 Task: Search one way flight ticket for 4 adults, 1 infant in seat and 1 infant on lap in premium economy from Monterey: Monterey Regional Airport (was Monterey Peninsula Airport) to Sheridan: Sheridan County Airport on 8-6-2023. Number of bags: 1 checked bag. Price is upto 73000. Outbound departure time preference is 18:30.
Action: Mouse moved to (330, 162)
Screenshot: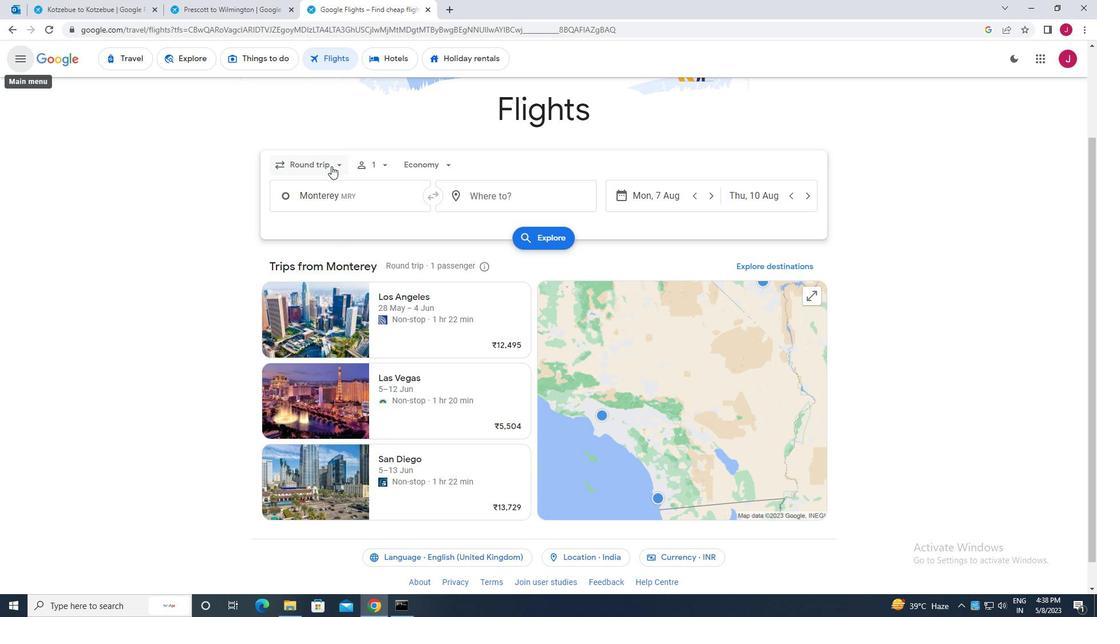 
Action: Mouse pressed left at (330, 162)
Screenshot: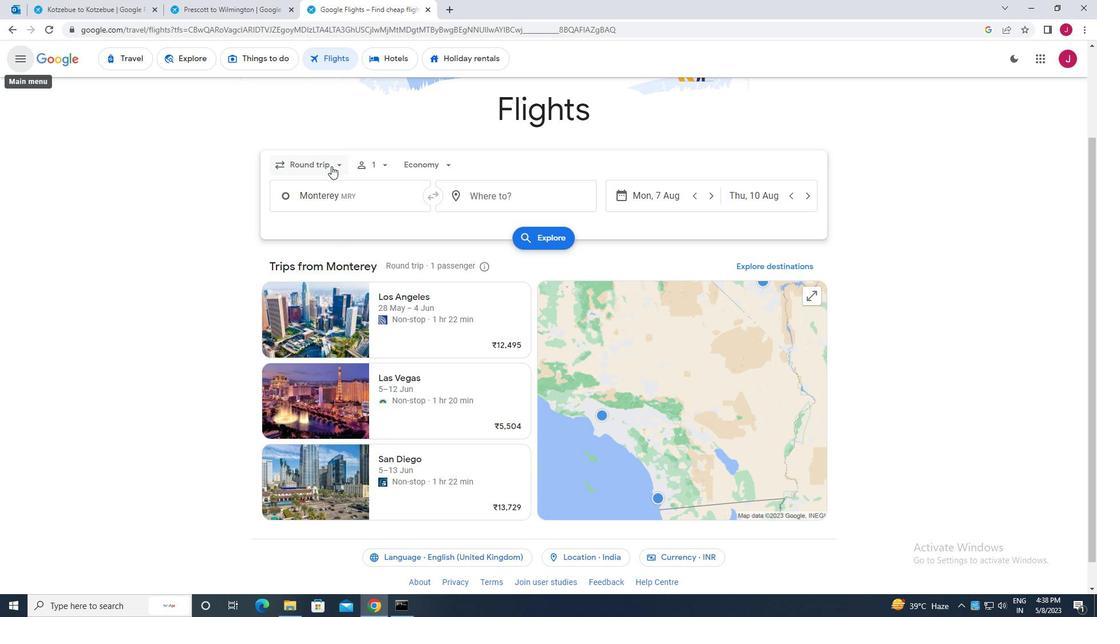 
Action: Mouse moved to (338, 217)
Screenshot: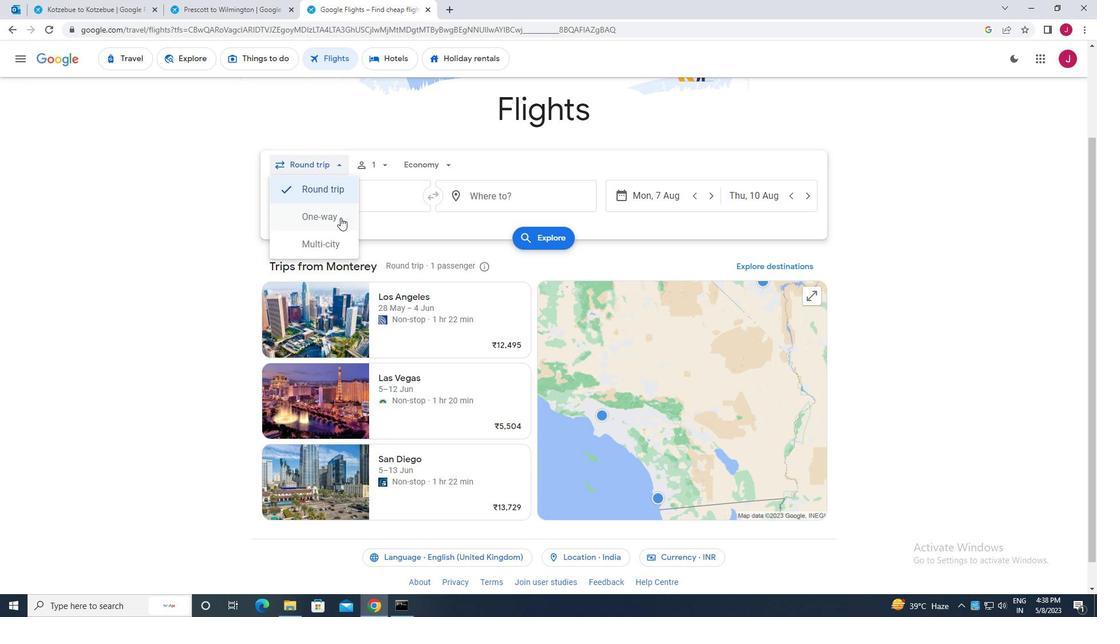 
Action: Mouse pressed left at (338, 217)
Screenshot: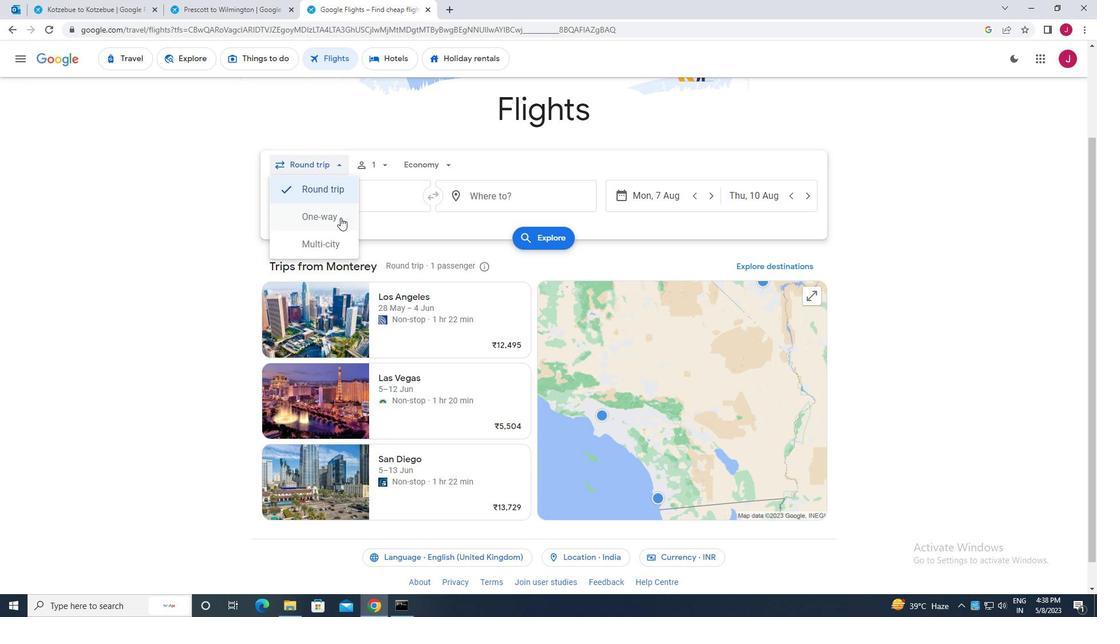 
Action: Mouse moved to (384, 166)
Screenshot: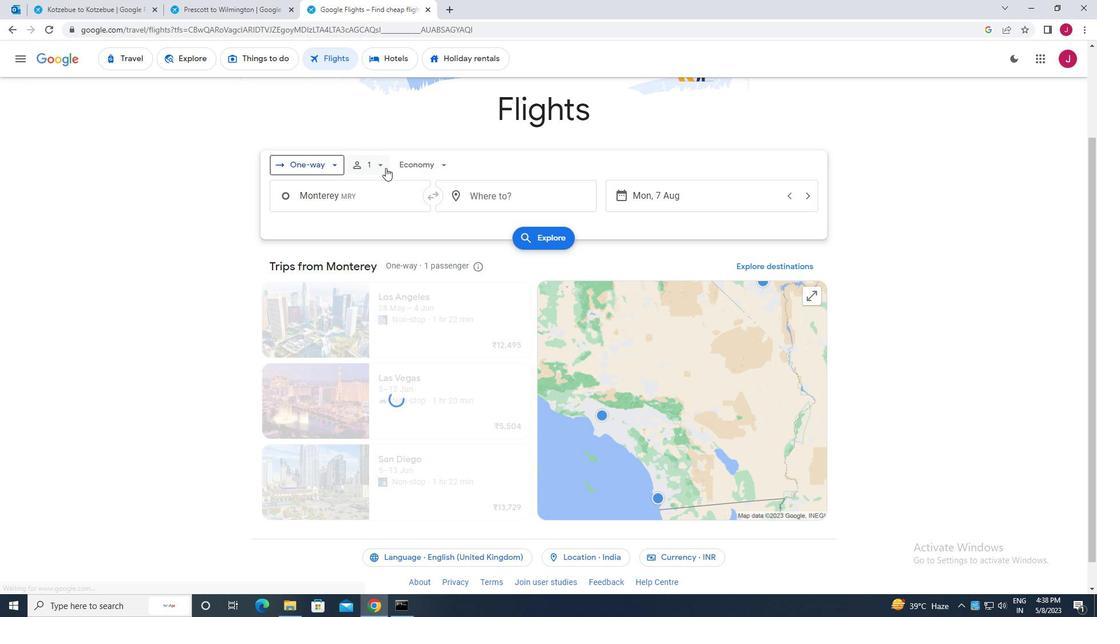 
Action: Mouse pressed left at (384, 166)
Screenshot: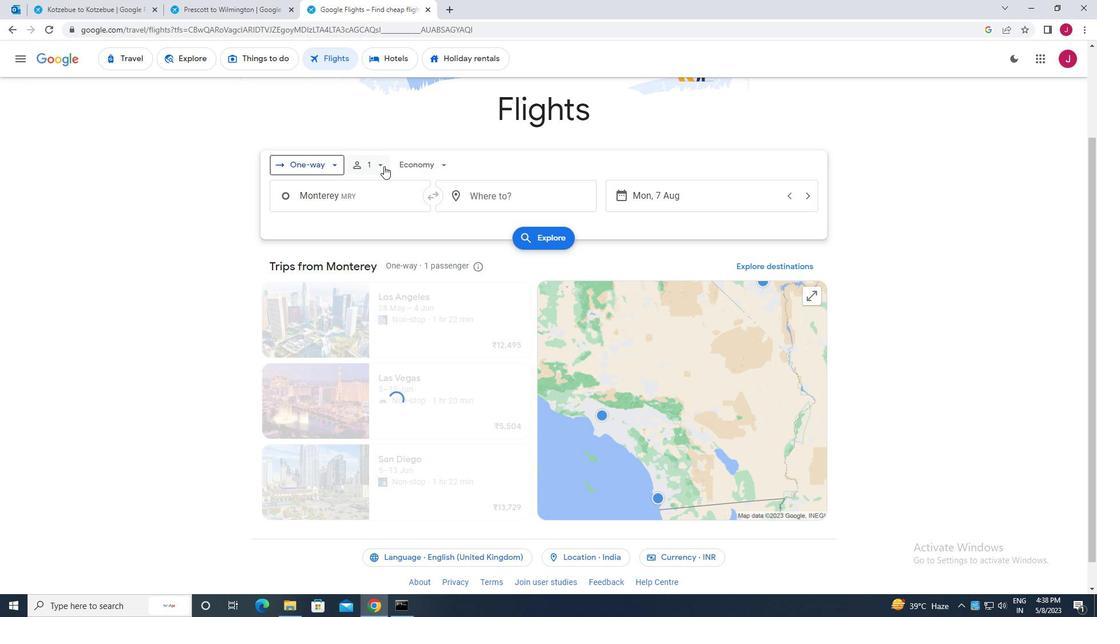 
Action: Mouse moved to (474, 194)
Screenshot: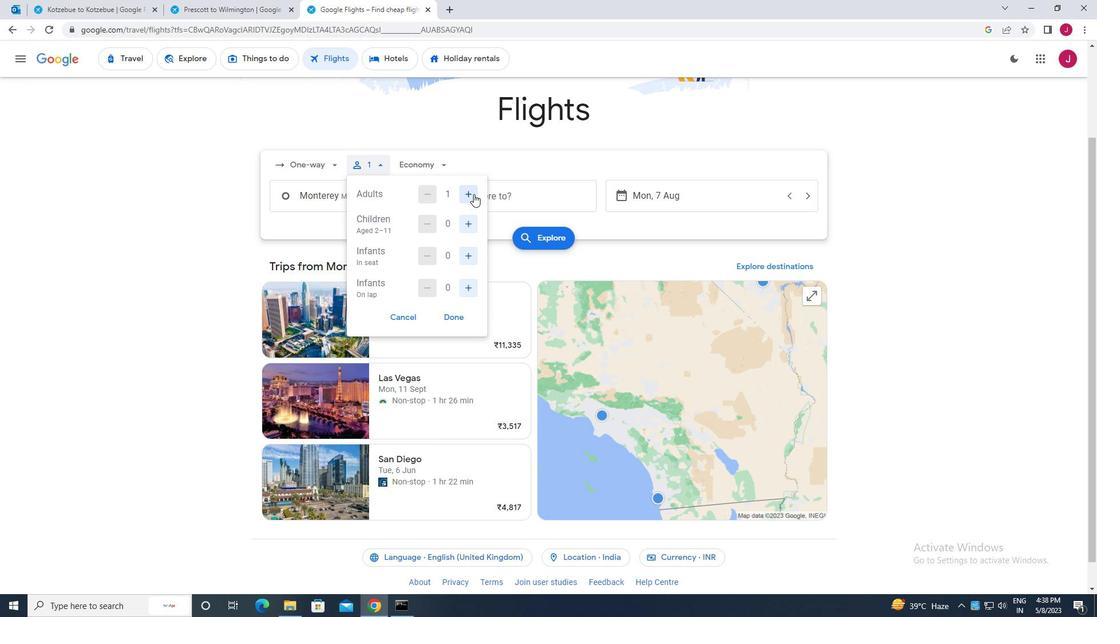 
Action: Mouse pressed left at (474, 194)
Screenshot: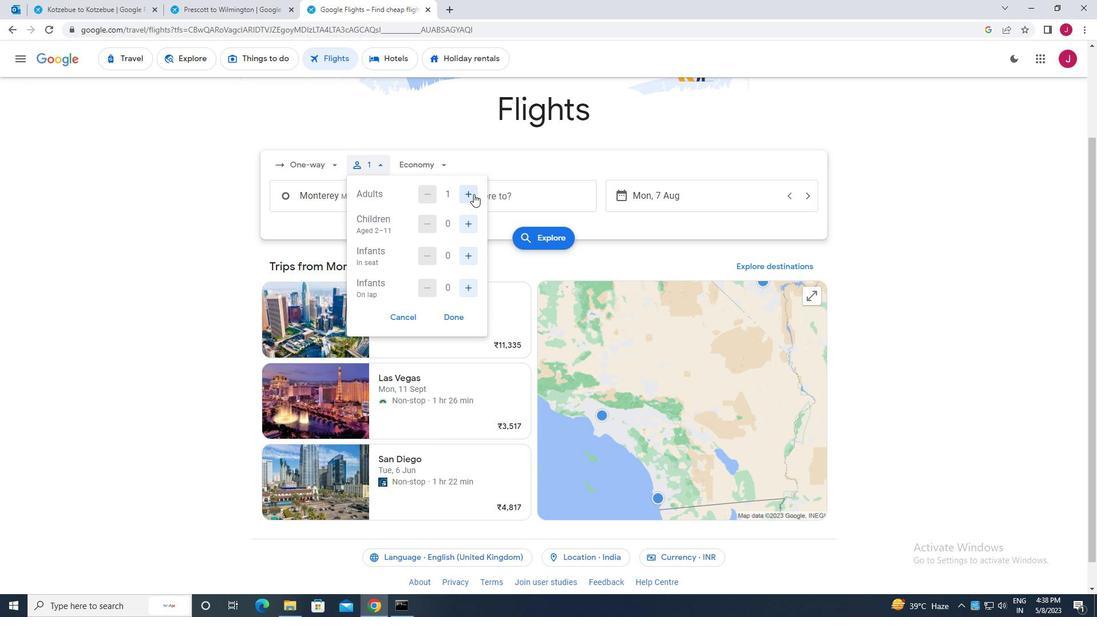 
Action: Mouse pressed left at (474, 194)
Screenshot: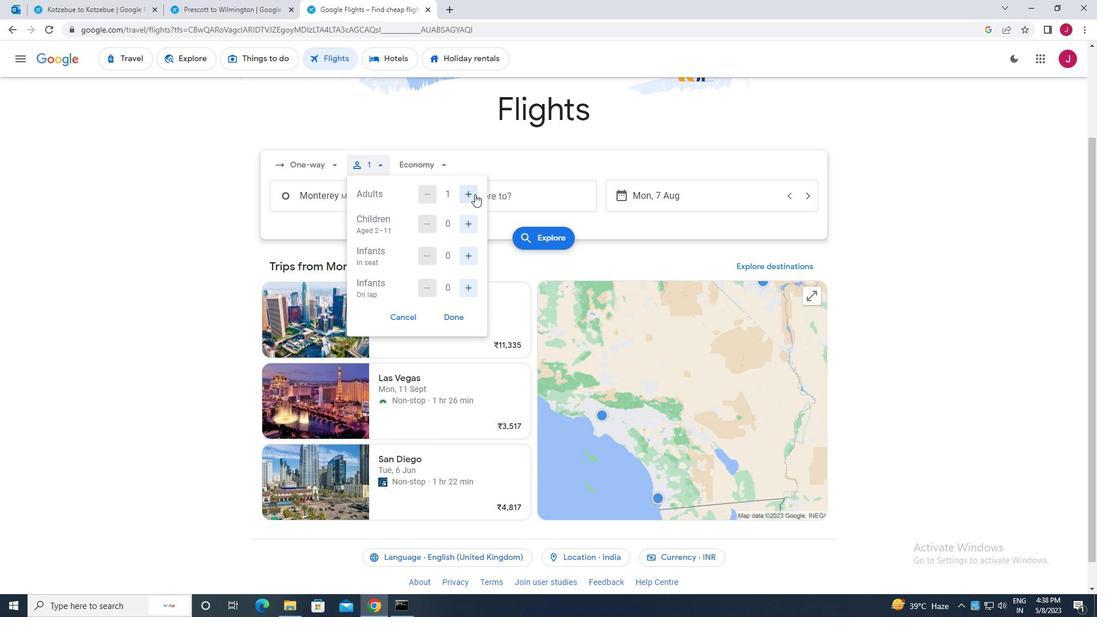 
Action: Mouse pressed left at (474, 194)
Screenshot: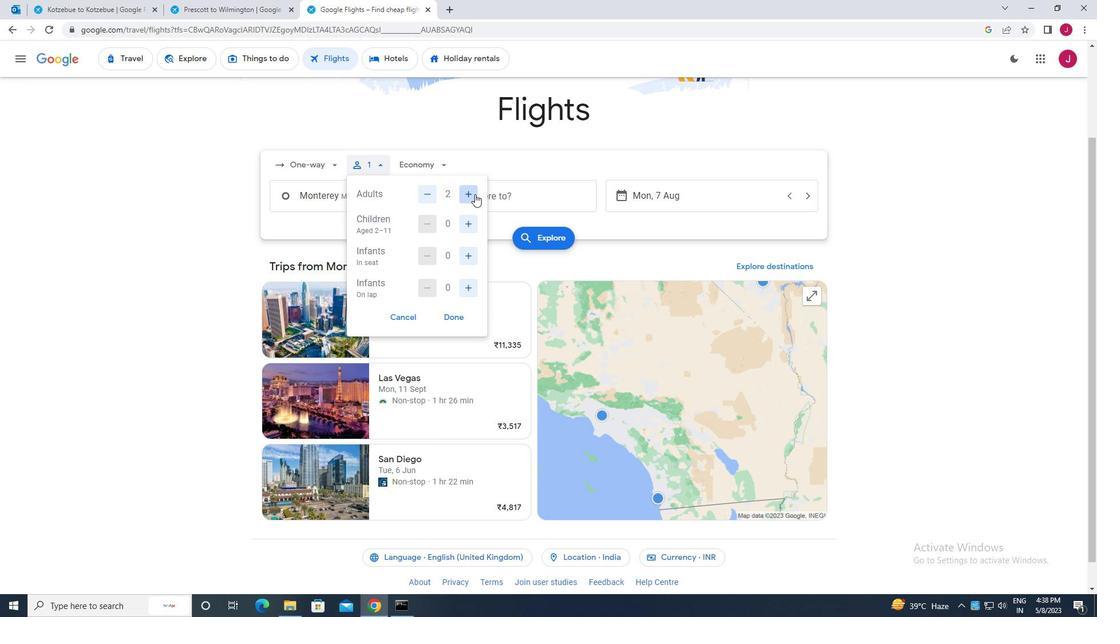 
Action: Mouse moved to (470, 225)
Screenshot: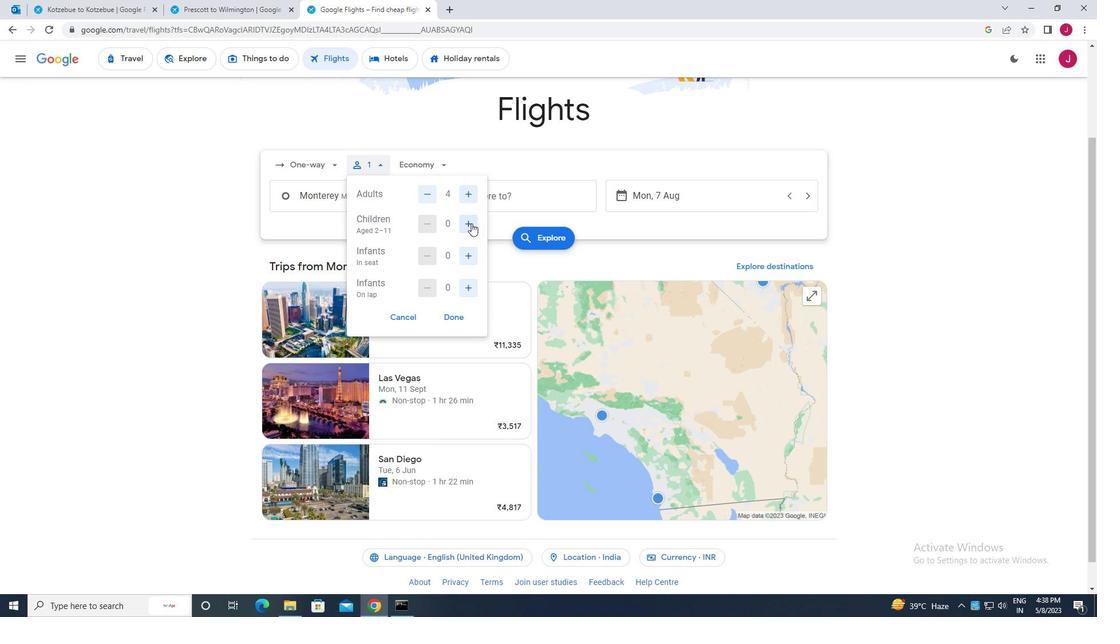 
Action: Mouse pressed left at (470, 225)
Screenshot: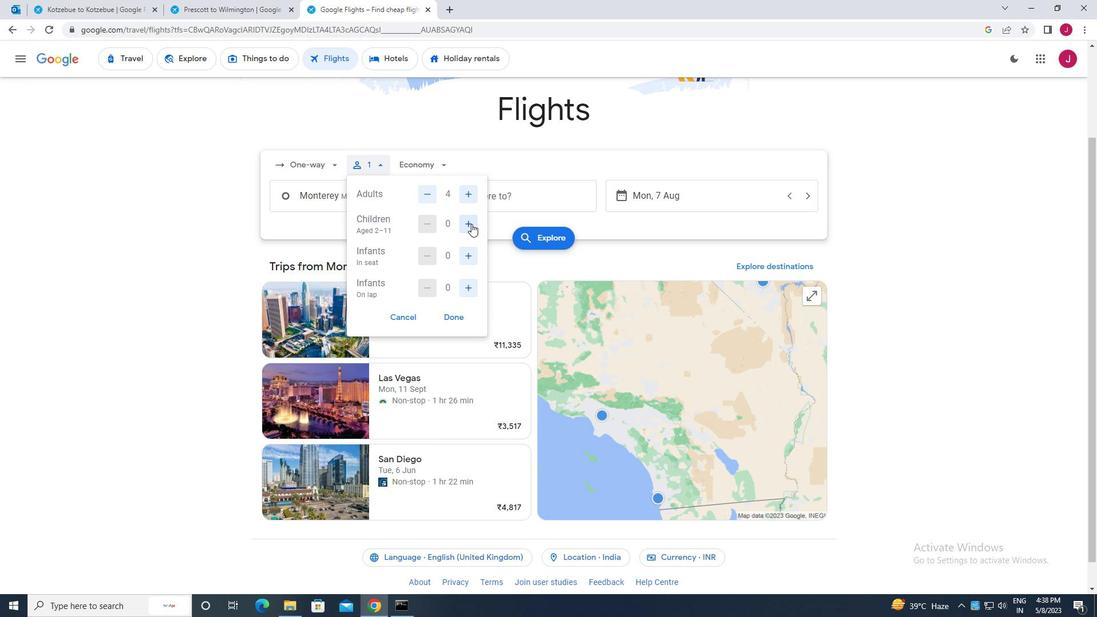 
Action: Mouse moved to (424, 225)
Screenshot: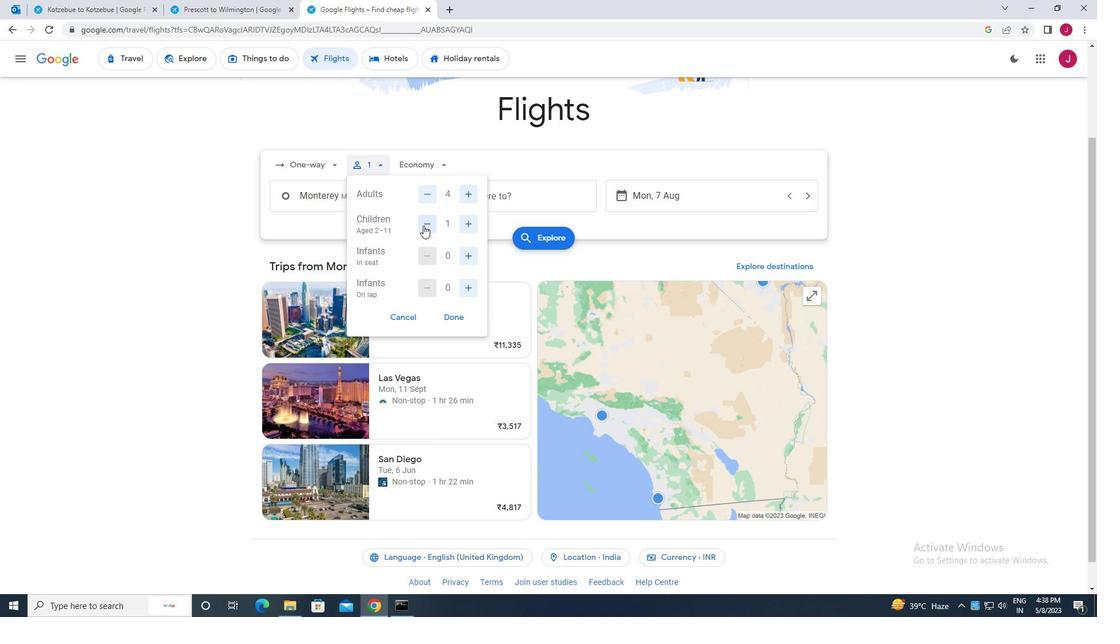 
Action: Mouse pressed left at (424, 225)
Screenshot: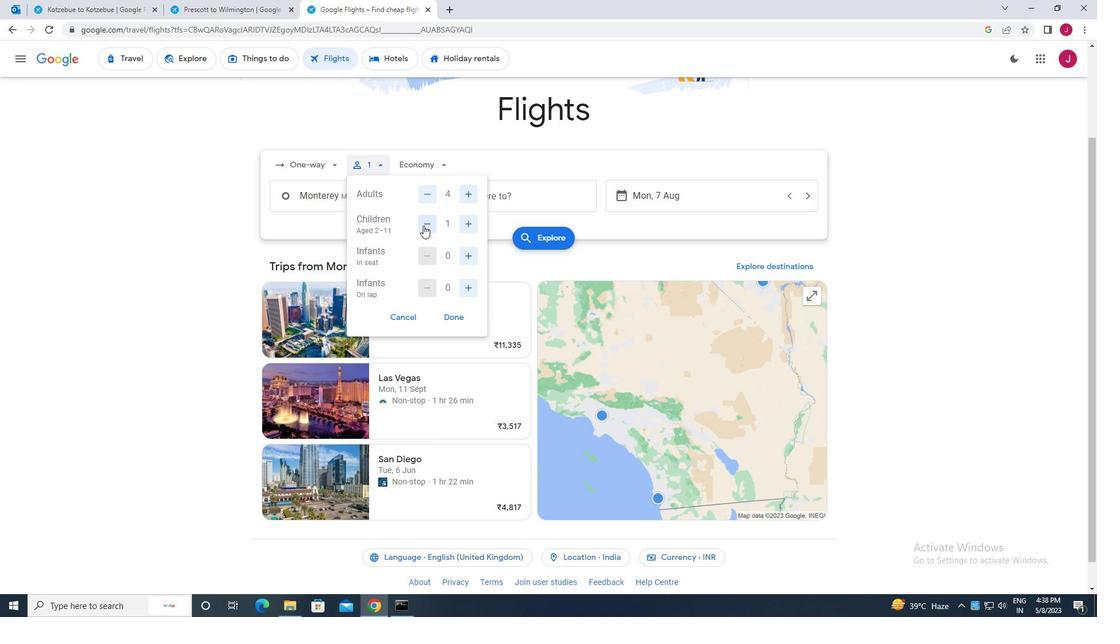 
Action: Mouse moved to (468, 250)
Screenshot: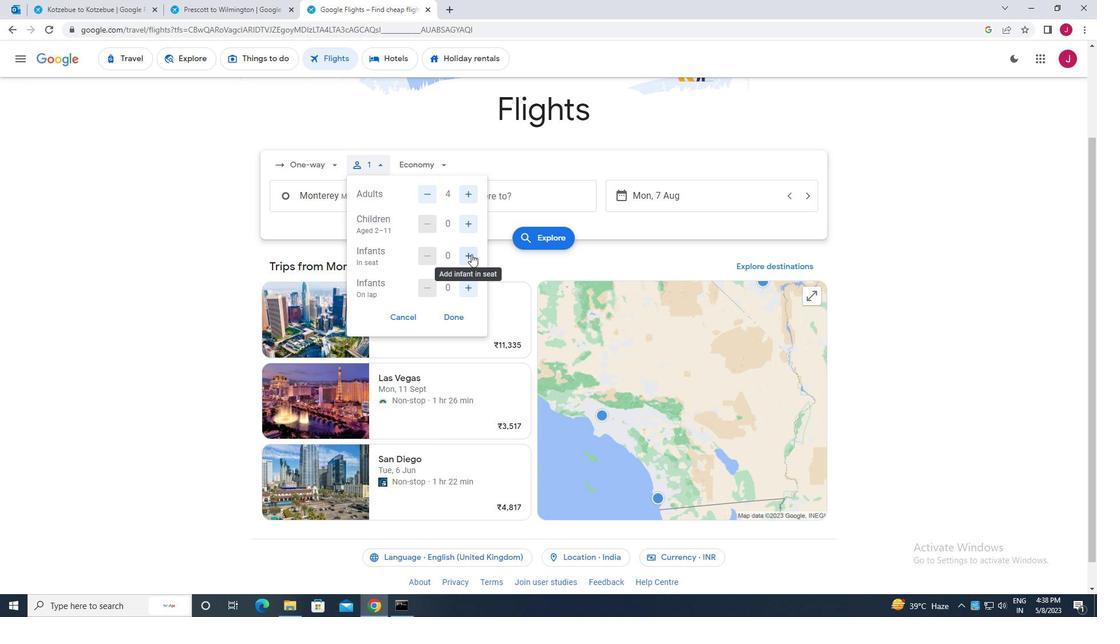 
Action: Mouse pressed left at (468, 250)
Screenshot: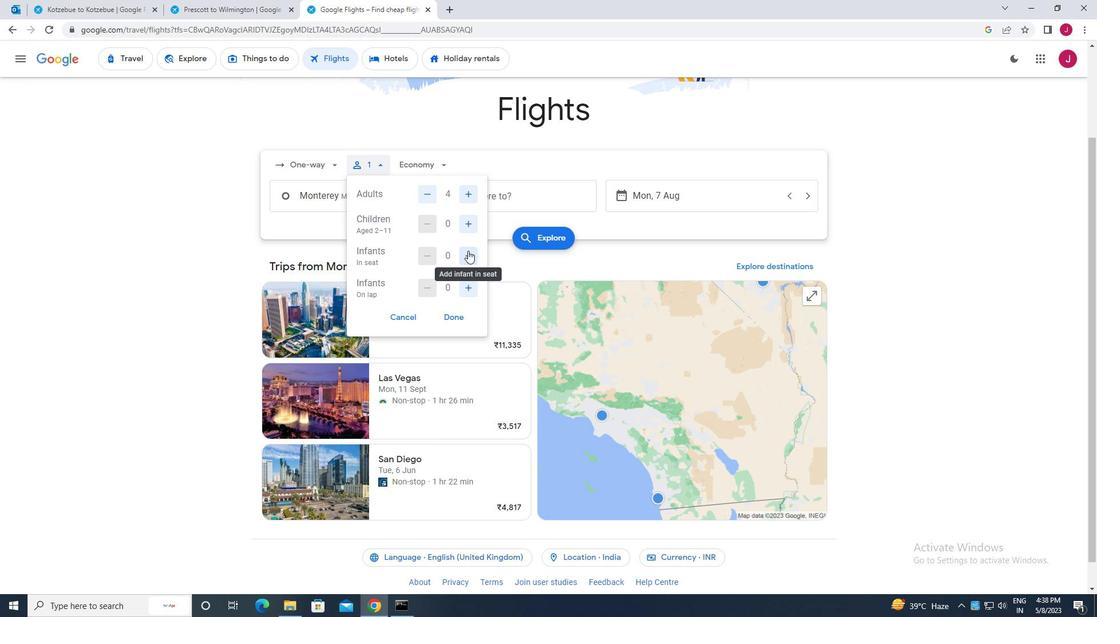 
Action: Mouse moved to (473, 288)
Screenshot: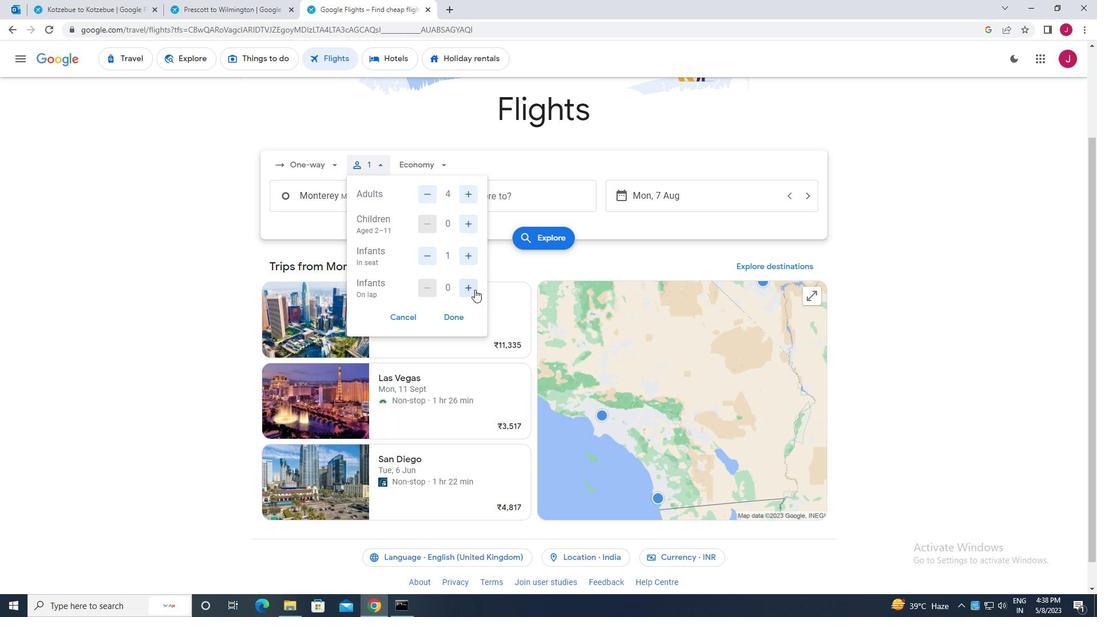 
Action: Mouse pressed left at (473, 288)
Screenshot: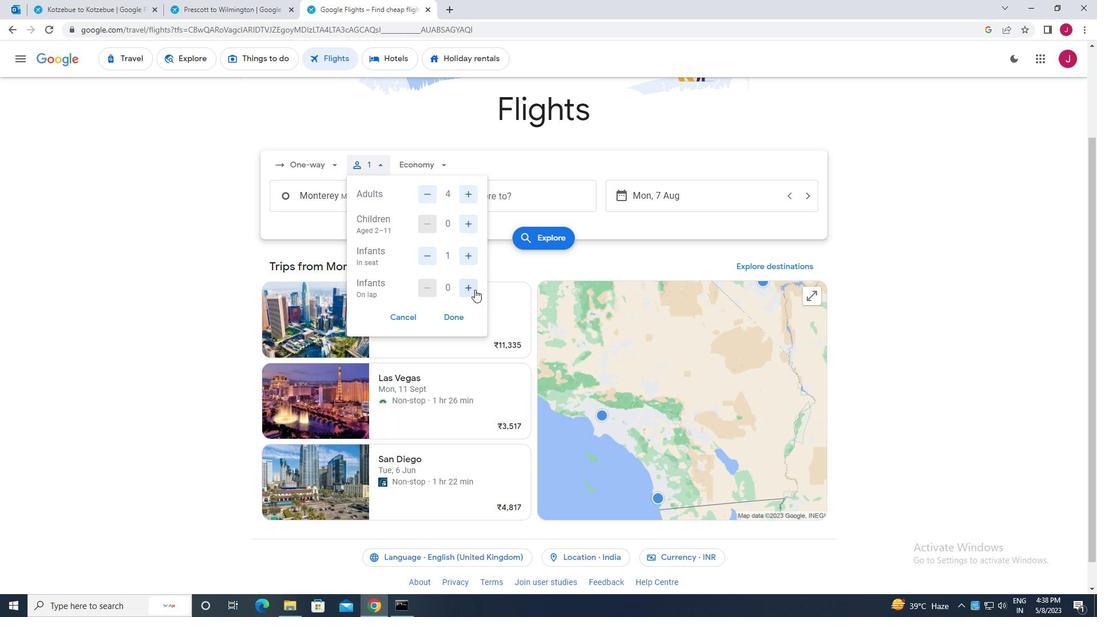 
Action: Mouse moved to (456, 317)
Screenshot: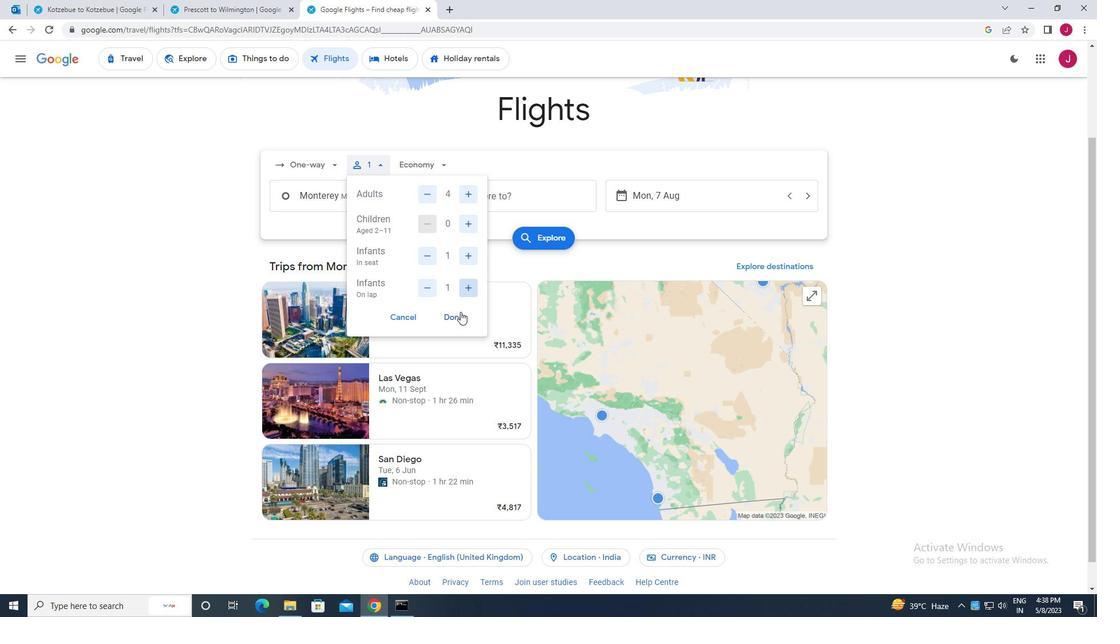 
Action: Mouse pressed left at (456, 317)
Screenshot: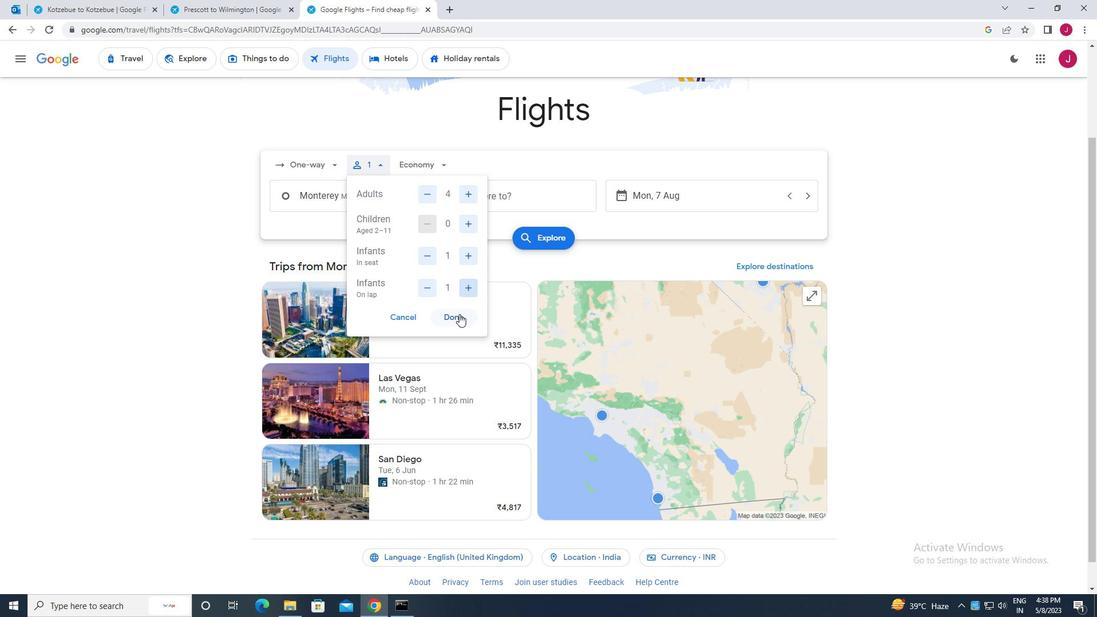 
Action: Mouse moved to (421, 166)
Screenshot: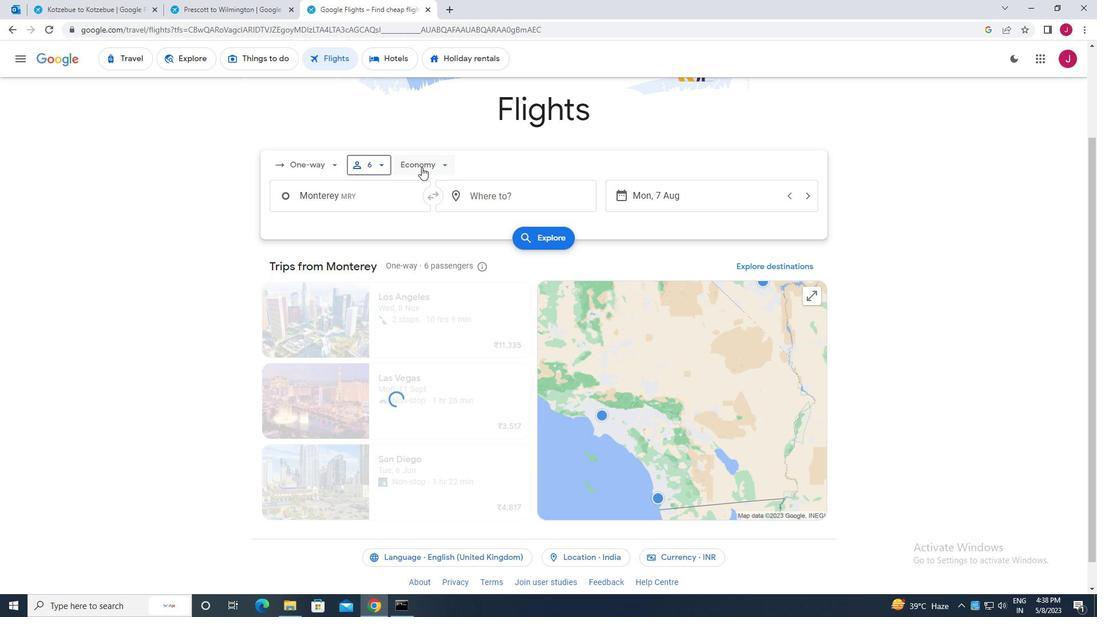 
Action: Mouse pressed left at (421, 166)
Screenshot: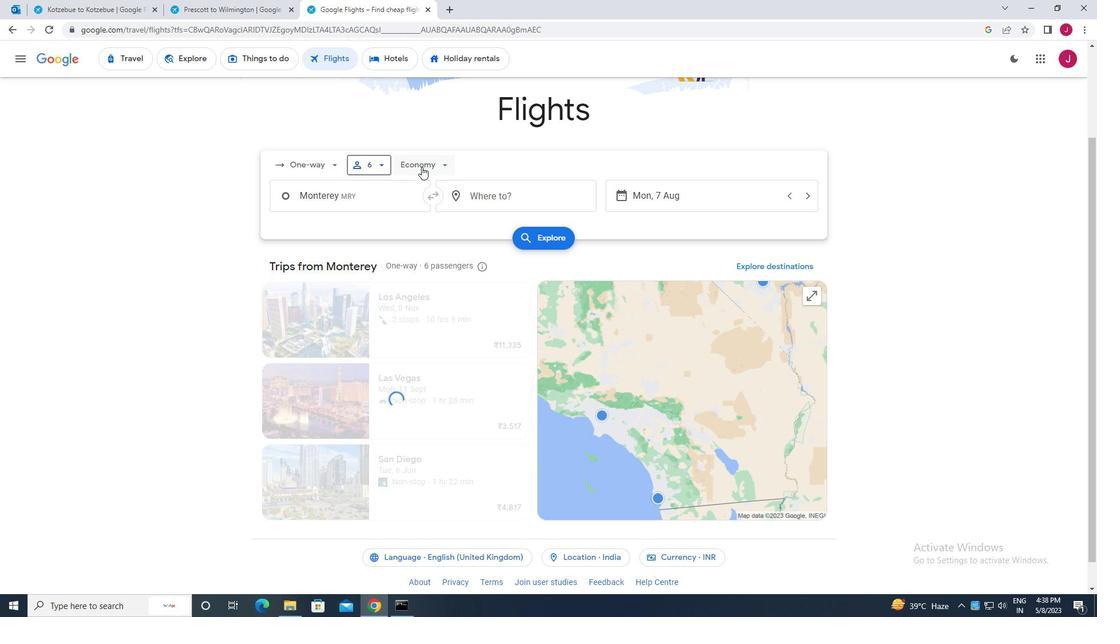 
Action: Mouse moved to (434, 214)
Screenshot: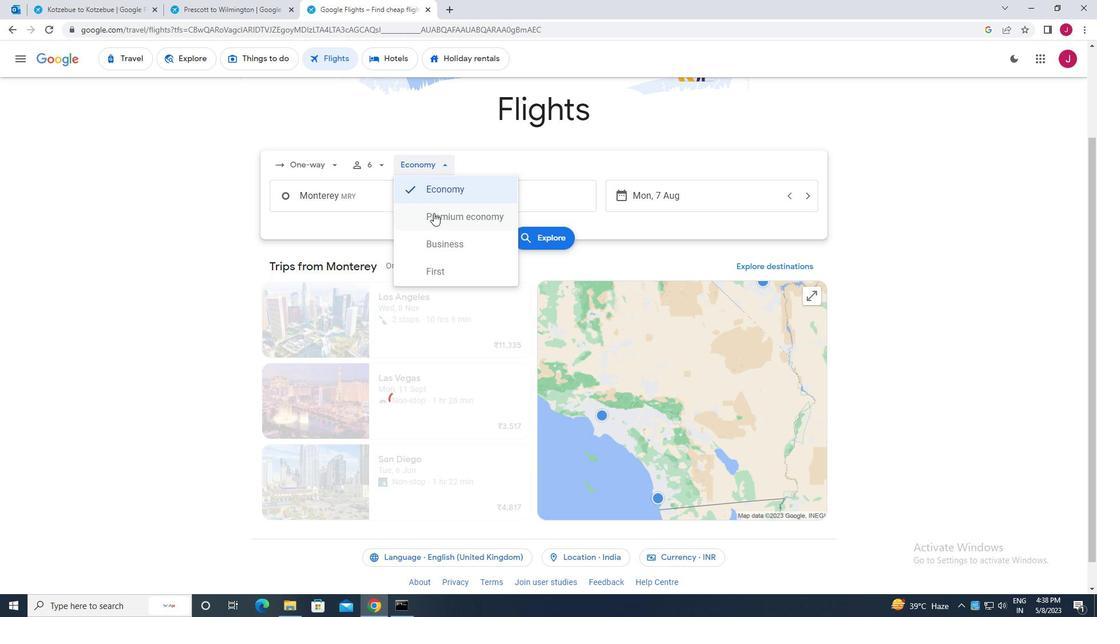 
Action: Mouse pressed left at (434, 214)
Screenshot: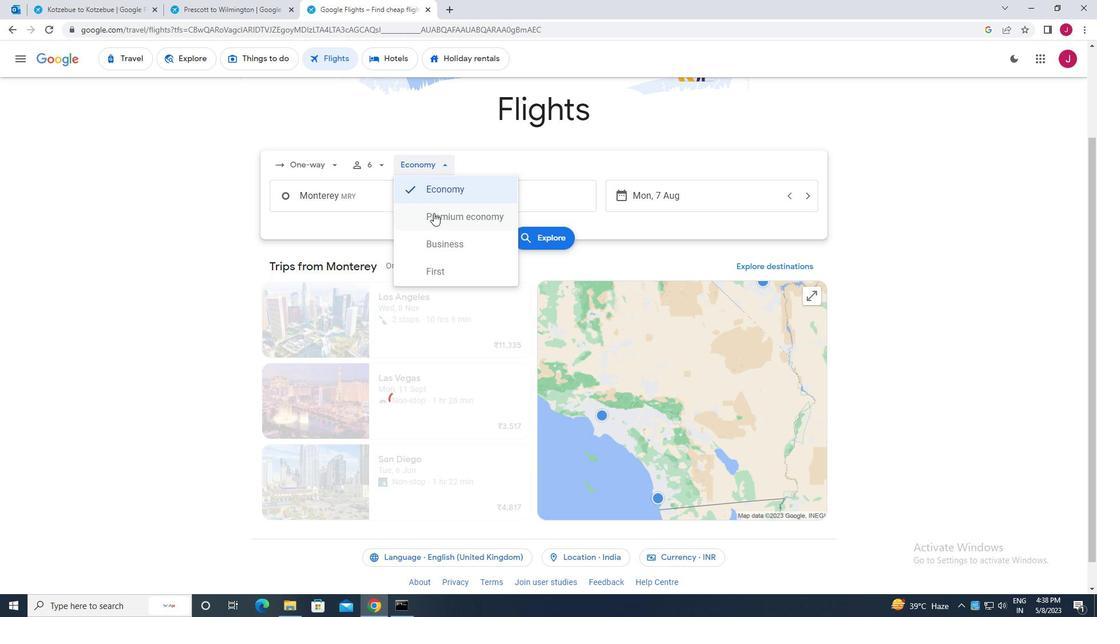 
Action: Mouse moved to (346, 196)
Screenshot: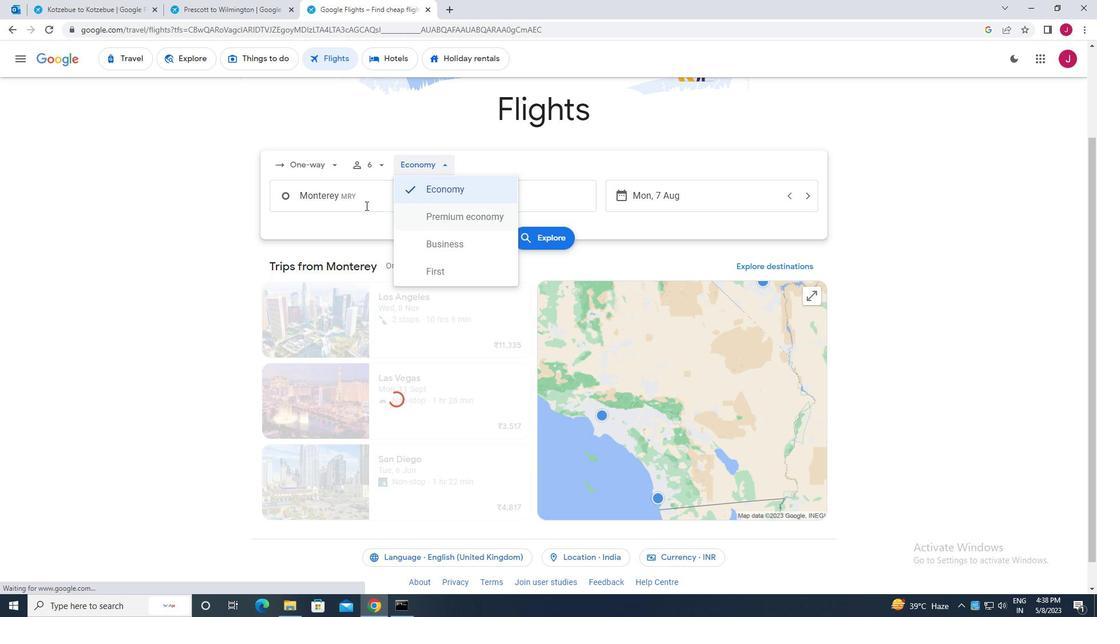 
Action: Mouse pressed left at (346, 196)
Screenshot: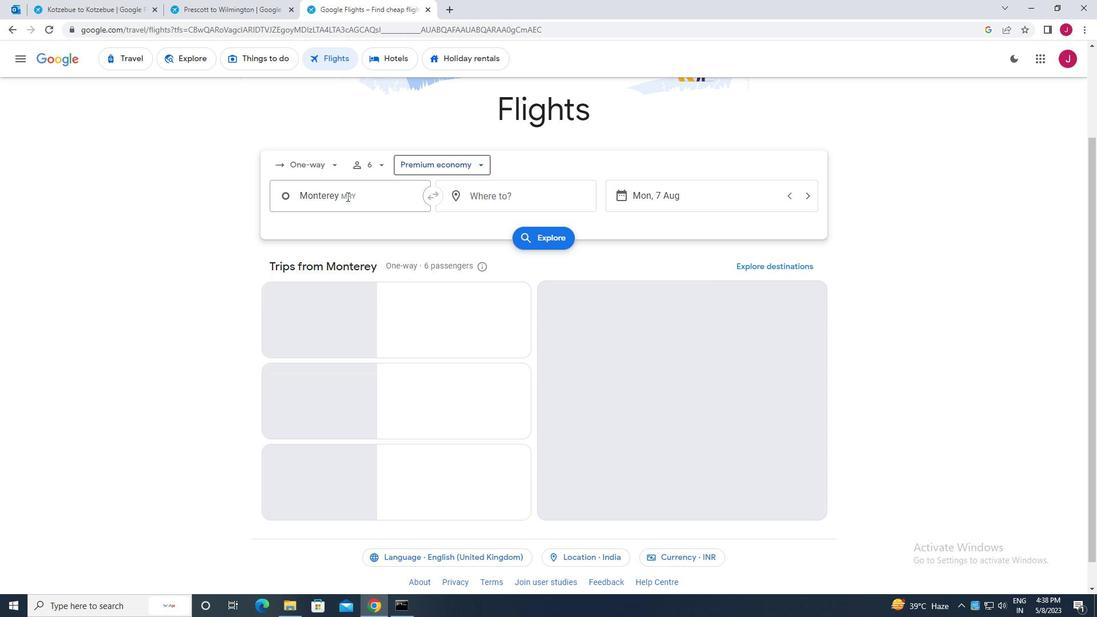 
Action: Mouse moved to (346, 196)
Screenshot: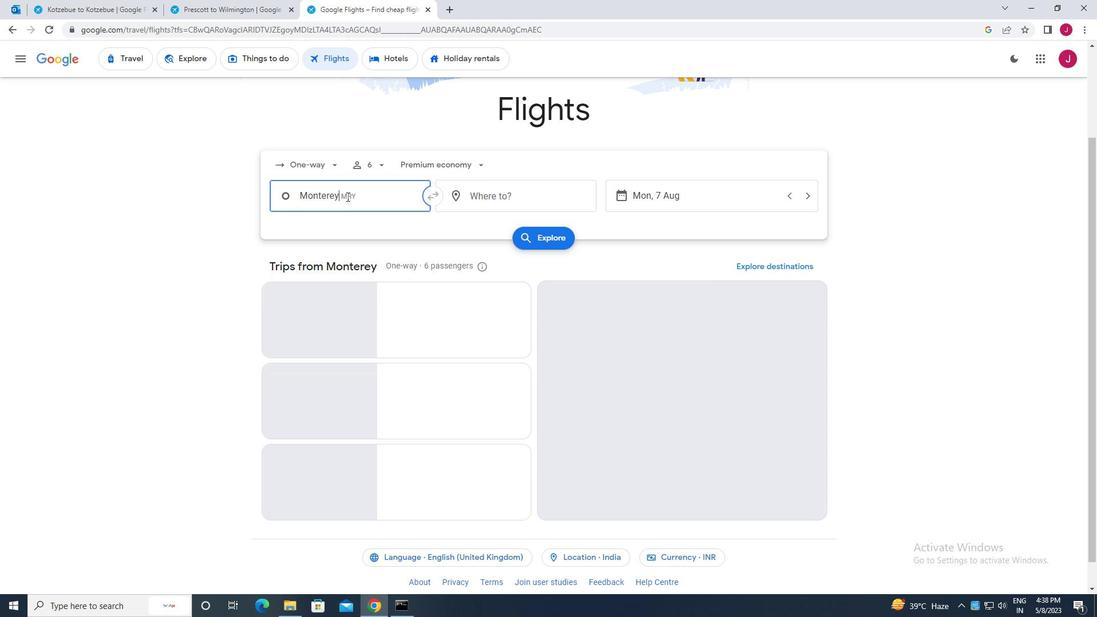 
Action: Key pressed mont
Screenshot: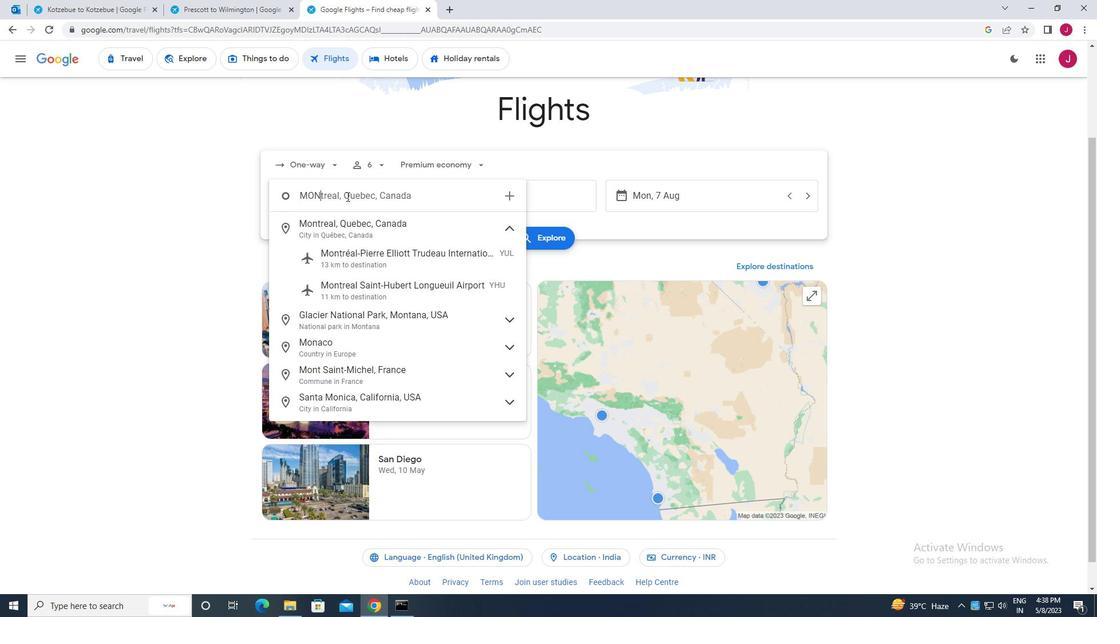 
Action: Mouse moved to (351, 221)
Screenshot: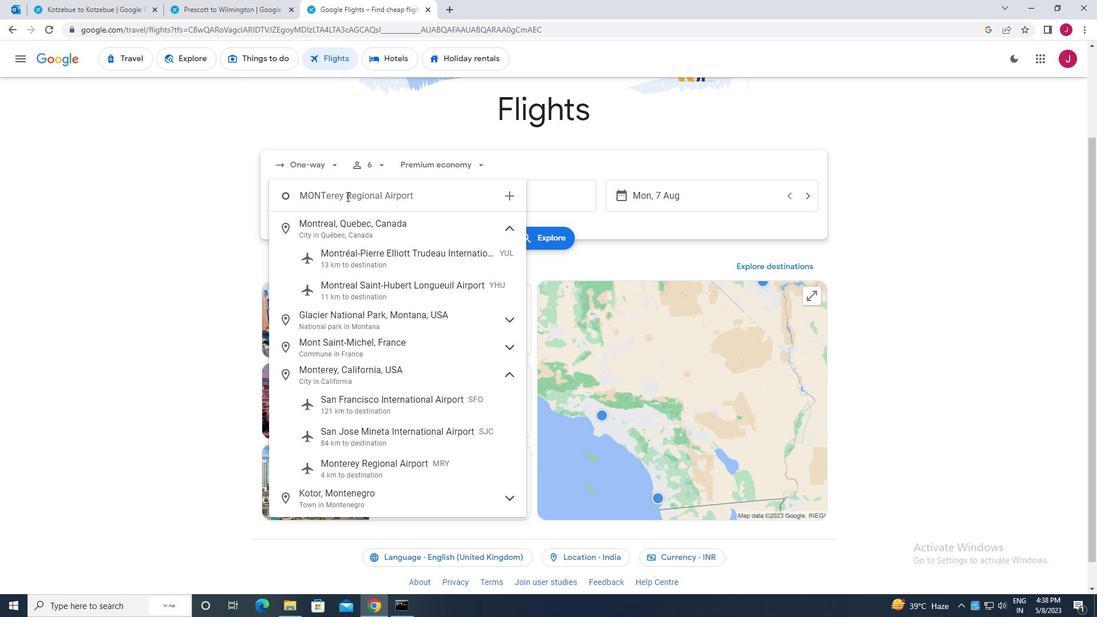 
Action: Key pressed e
Screenshot: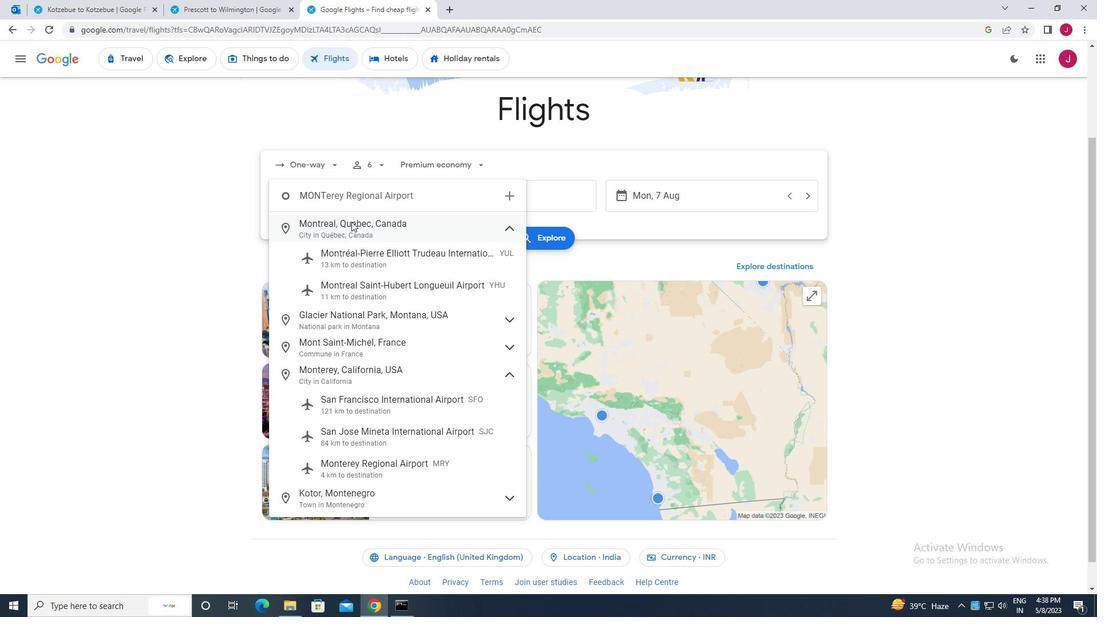 
Action: Mouse moved to (367, 321)
Screenshot: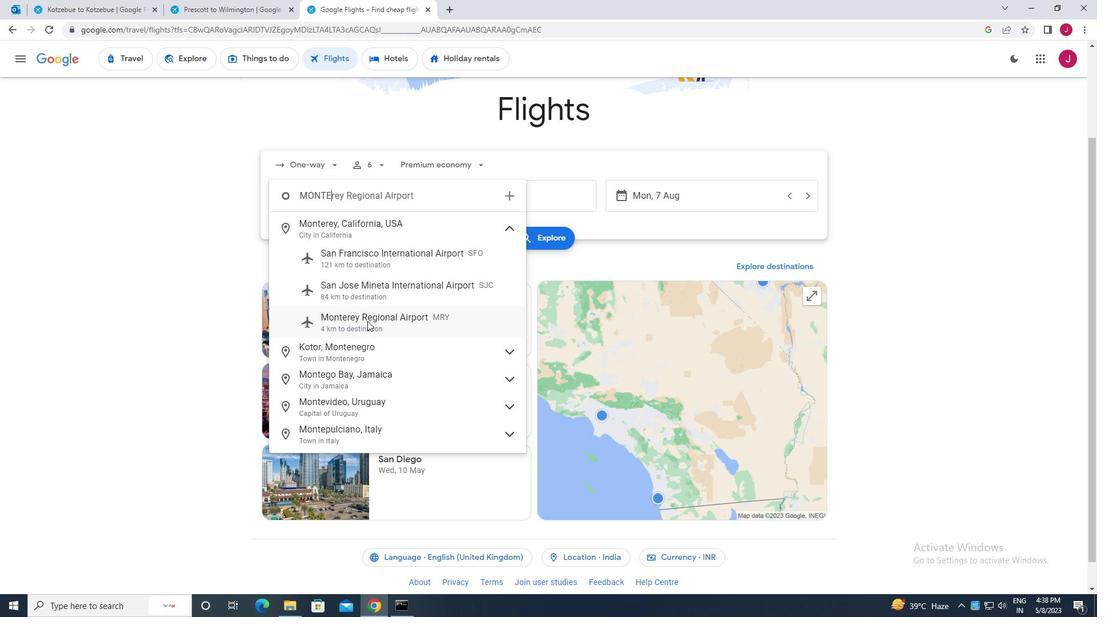 
Action: Mouse pressed left at (367, 321)
Screenshot: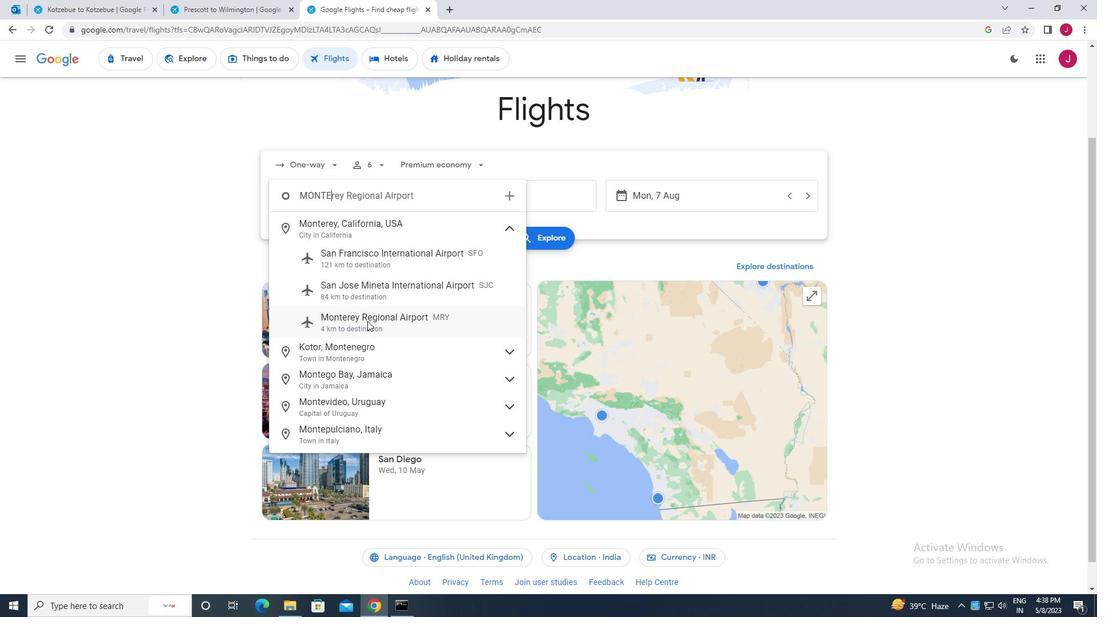 
Action: Mouse moved to (532, 198)
Screenshot: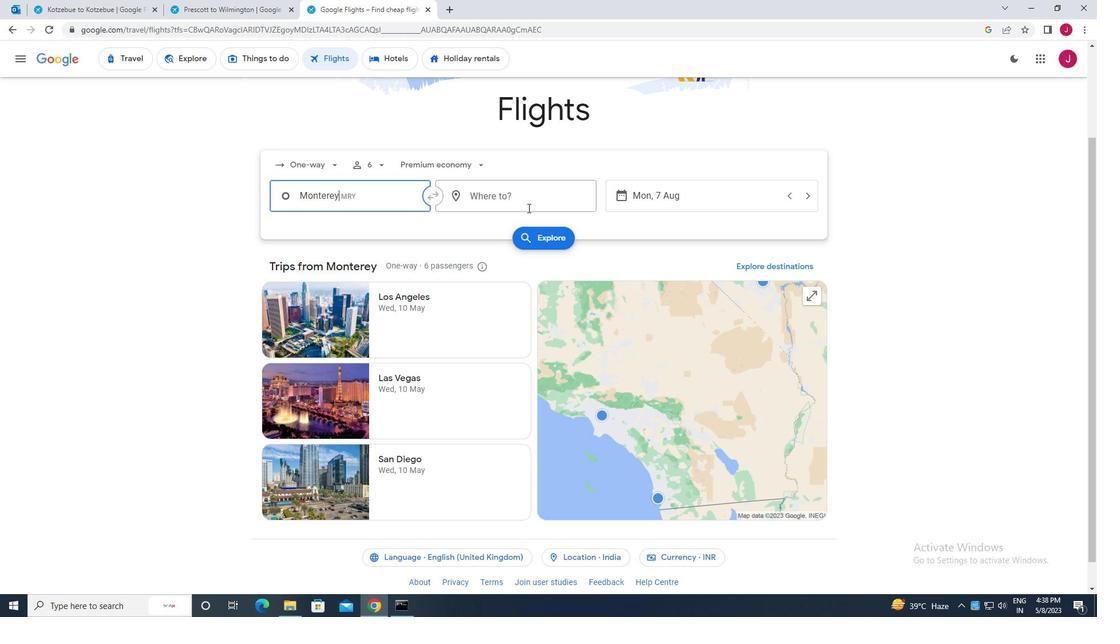 
Action: Mouse pressed left at (532, 198)
Screenshot: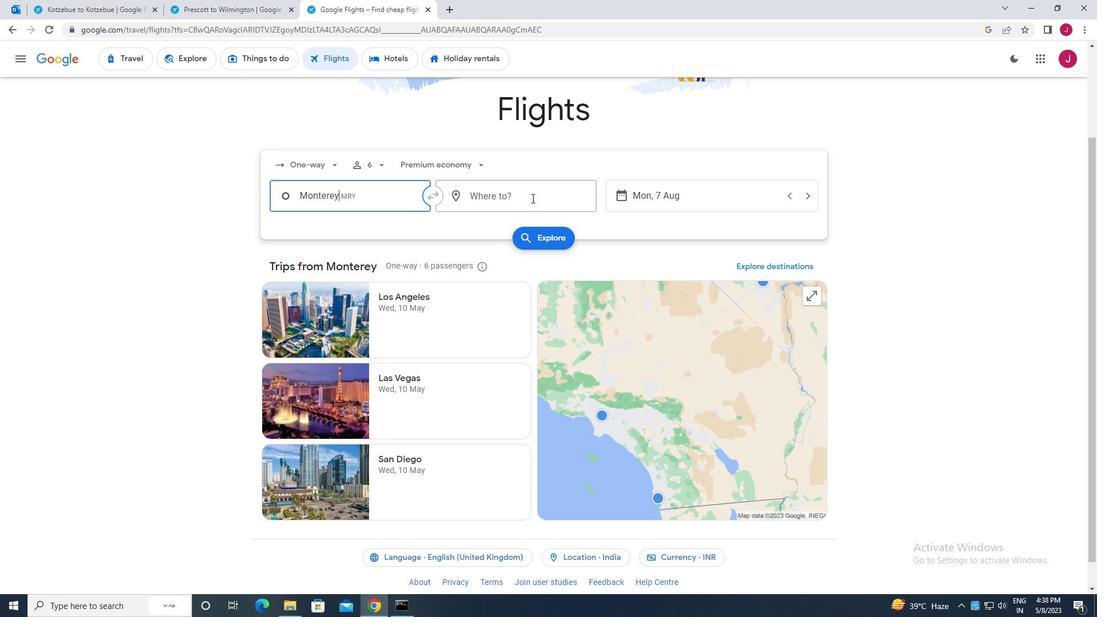 
Action: Key pressed sherid
Screenshot: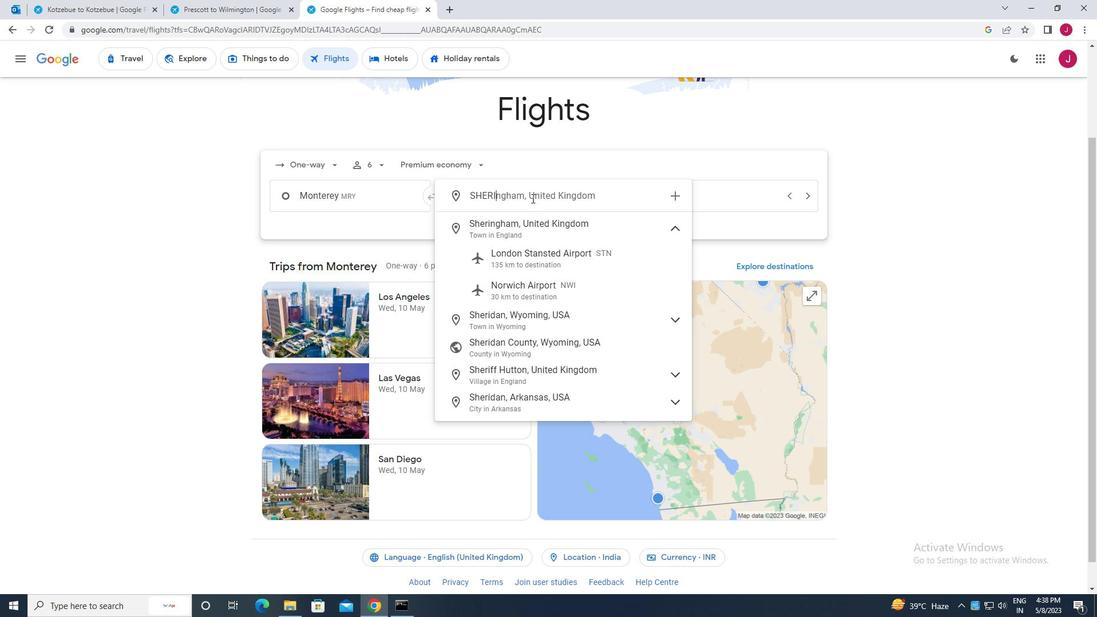 
Action: Mouse moved to (560, 252)
Screenshot: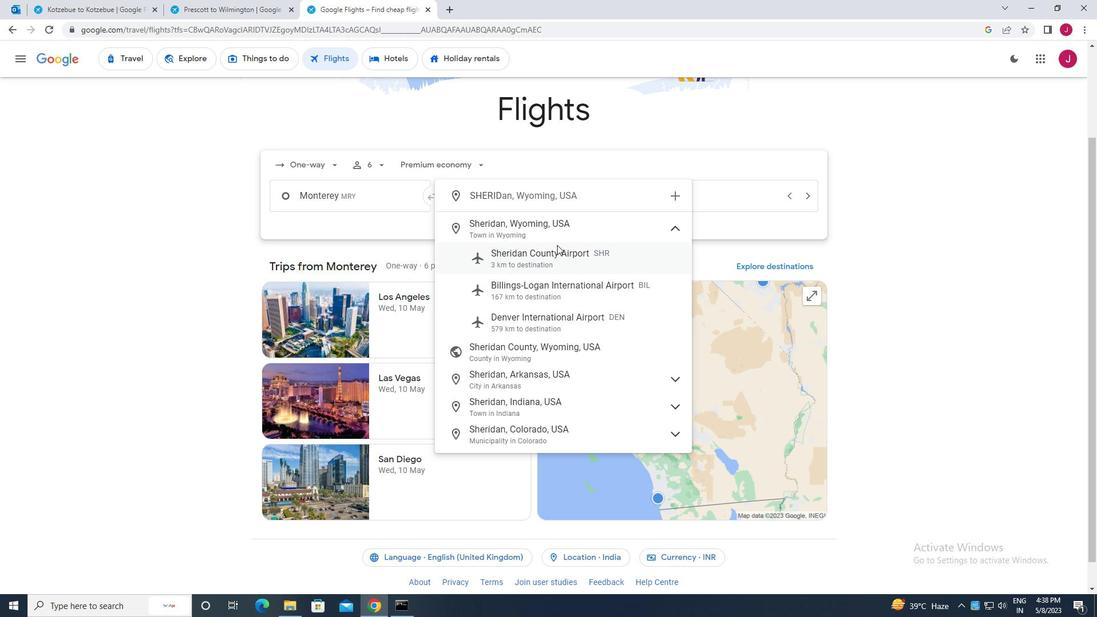 
Action: Mouse pressed left at (560, 252)
Screenshot: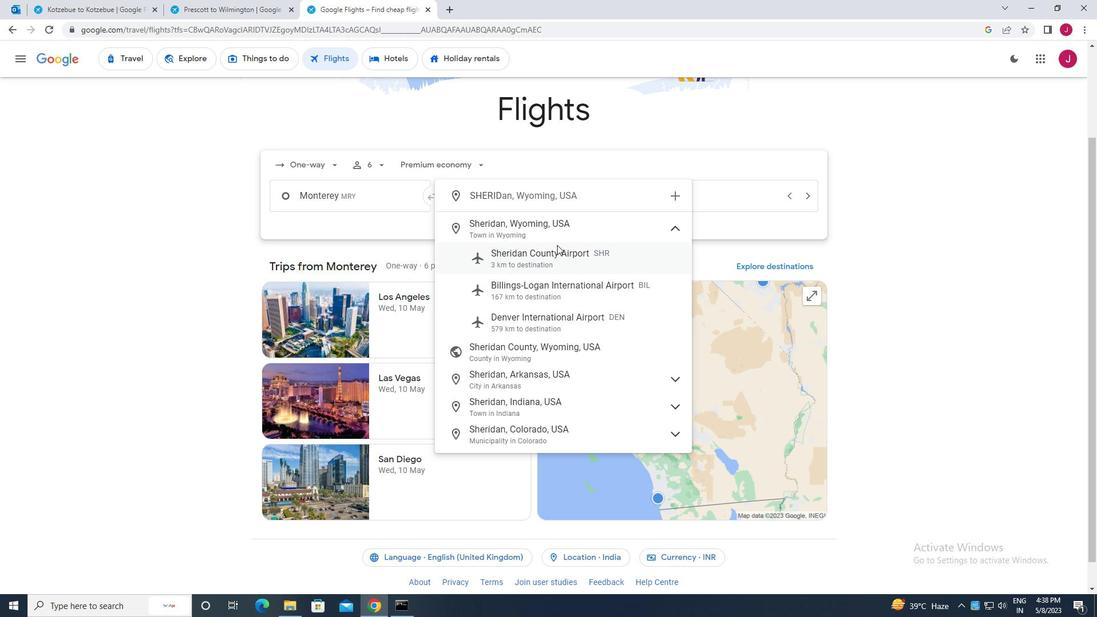 
Action: Mouse moved to (670, 194)
Screenshot: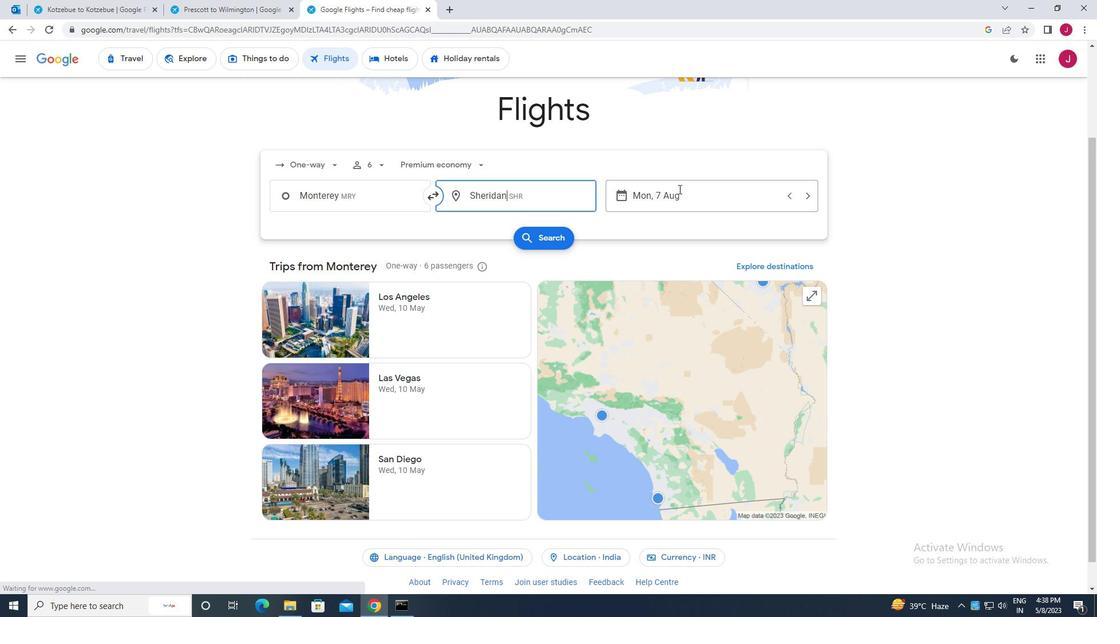 
Action: Mouse pressed left at (670, 194)
Screenshot: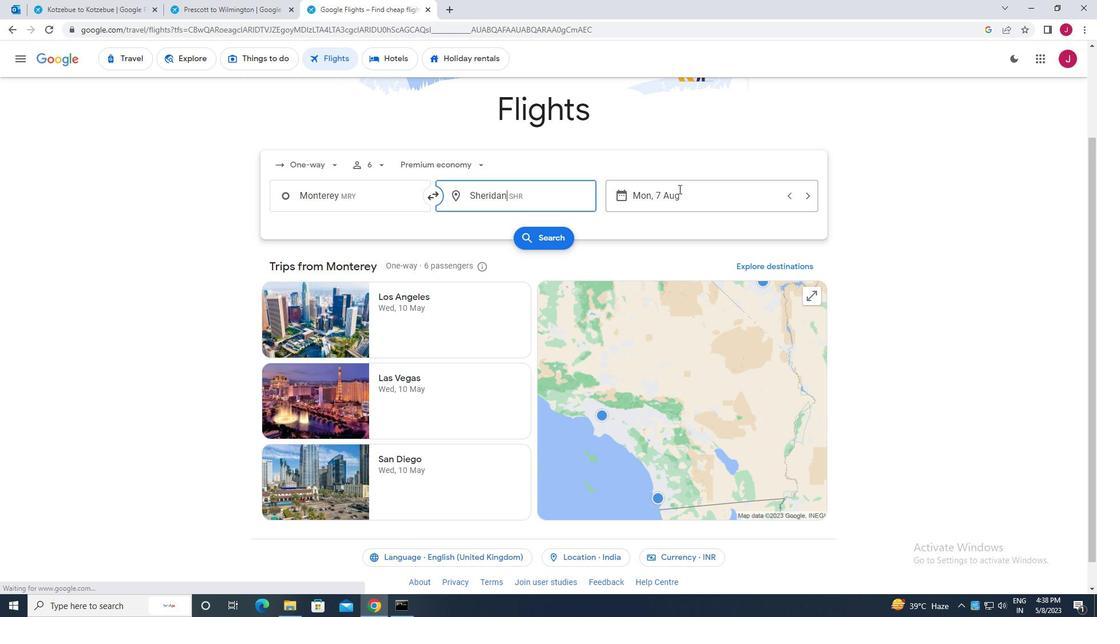 
Action: Mouse moved to (418, 320)
Screenshot: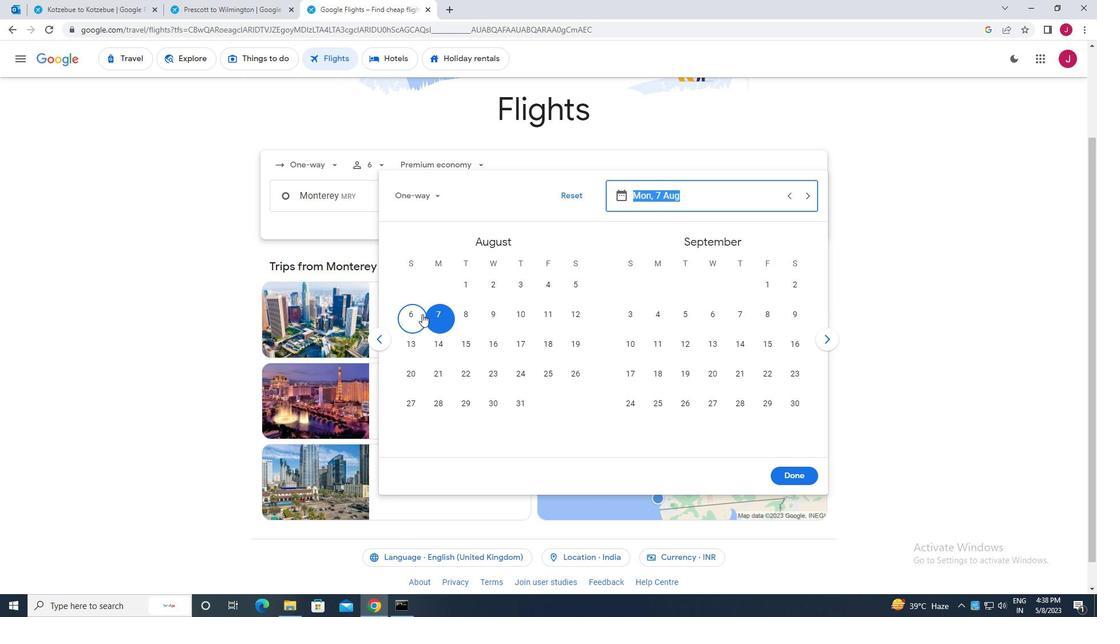 
Action: Mouse pressed left at (418, 320)
Screenshot: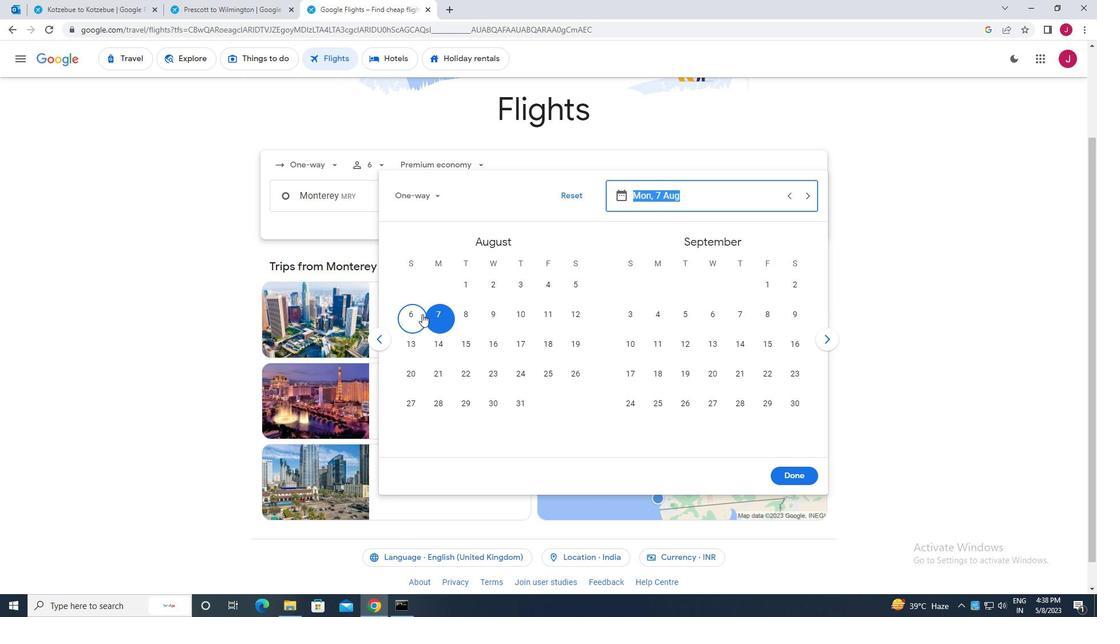 
Action: Mouse moved to (797, 472)
Screenshot: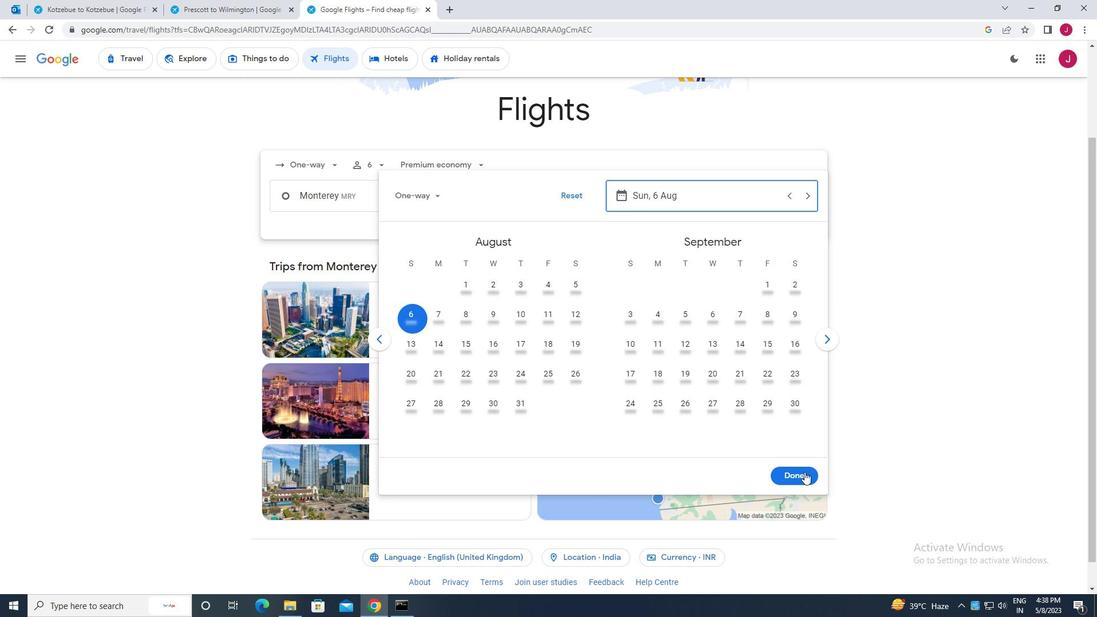 
Action: Mouse pressed left at (797, 472)
Screenshot: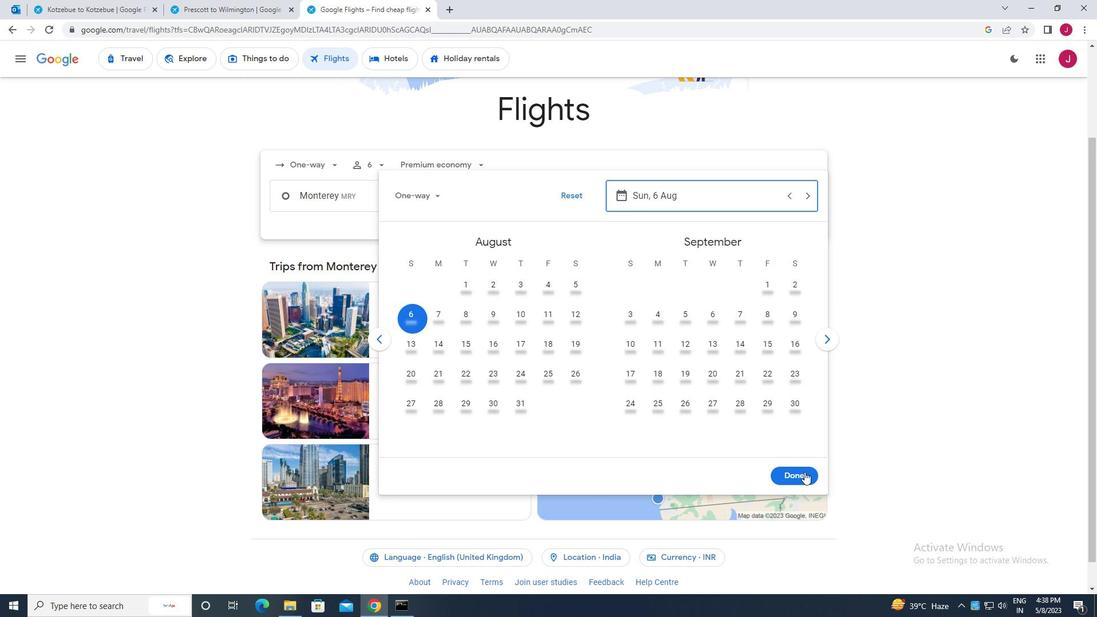 
Action: Mouse moved to (549, 237)
Screenshot: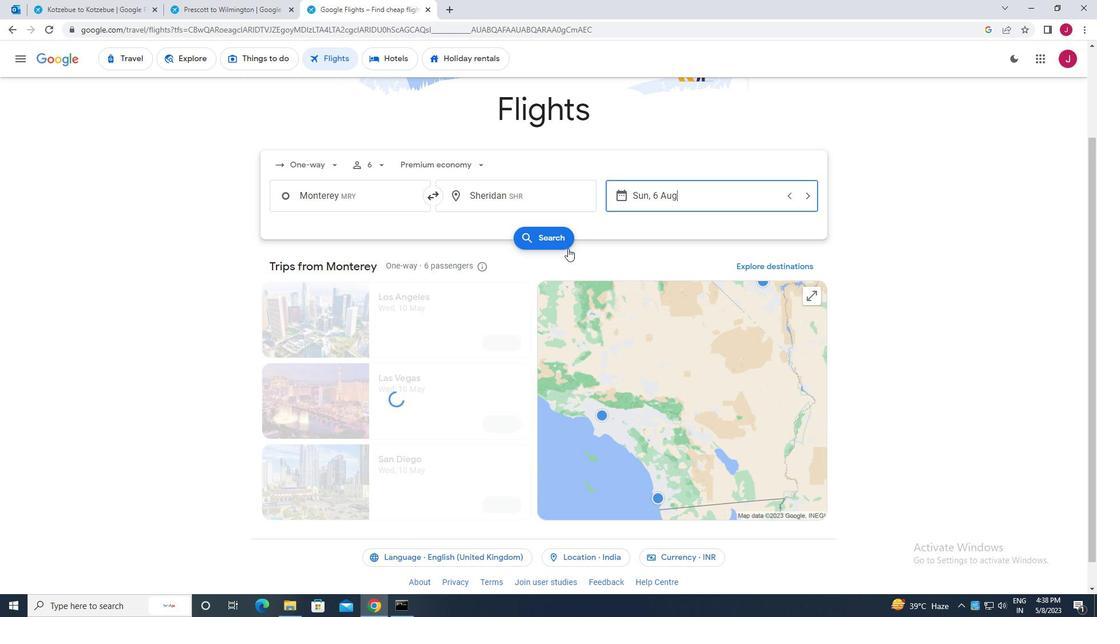 
Action: Mouse pressed left at (549, 237)
Screenshot: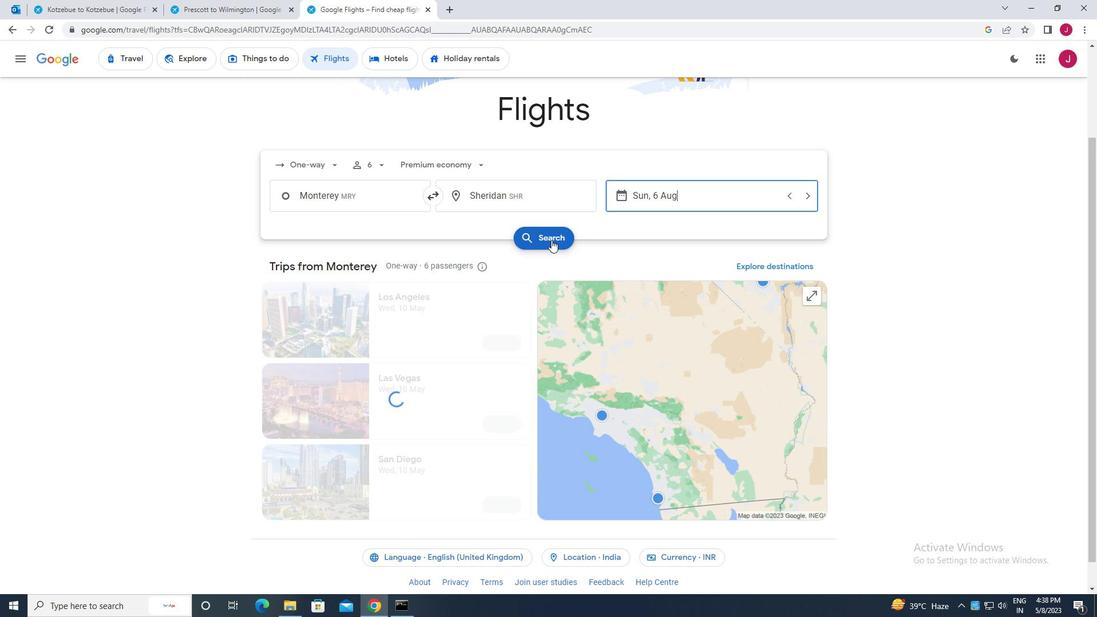 
Action: Mouse moved to (284, 162)
Screenshot: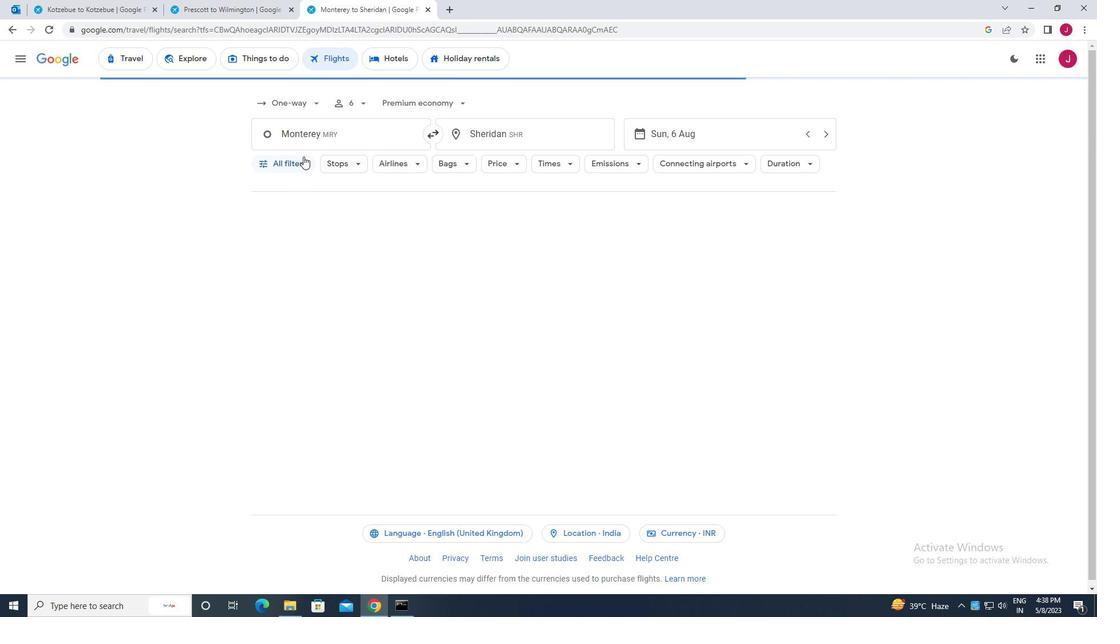 
Action: Mouse pressed left at (284, 162)
Screenshot: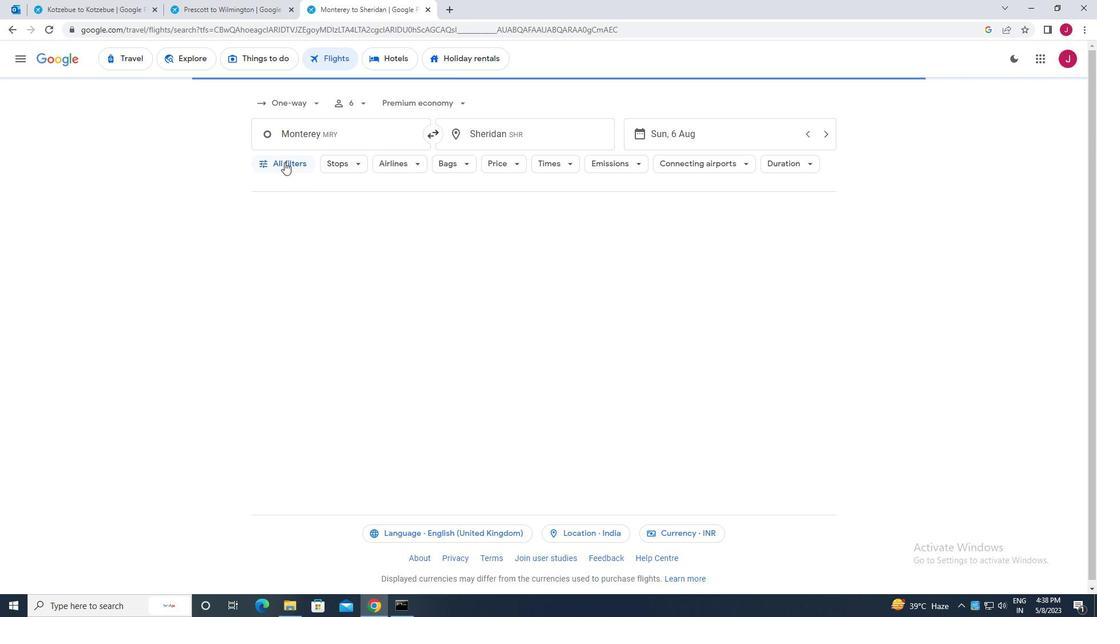 
Action: Mouse moved to (327, 257)
Screenshot: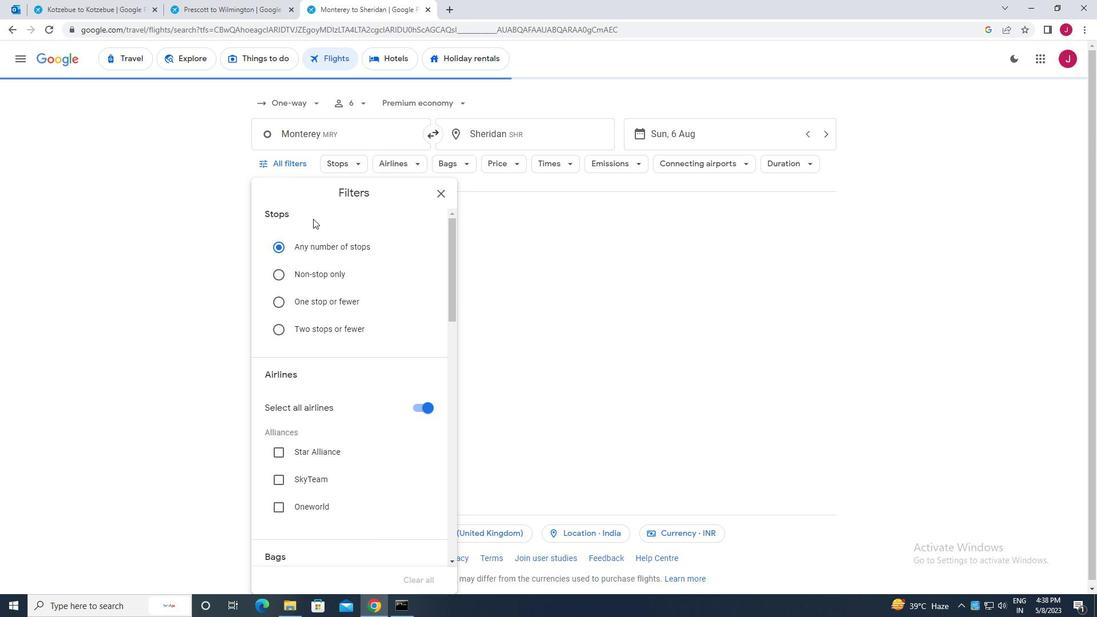 
Action: Mouse scrolled (327, 257) with delta (0, 0)
Screenshot: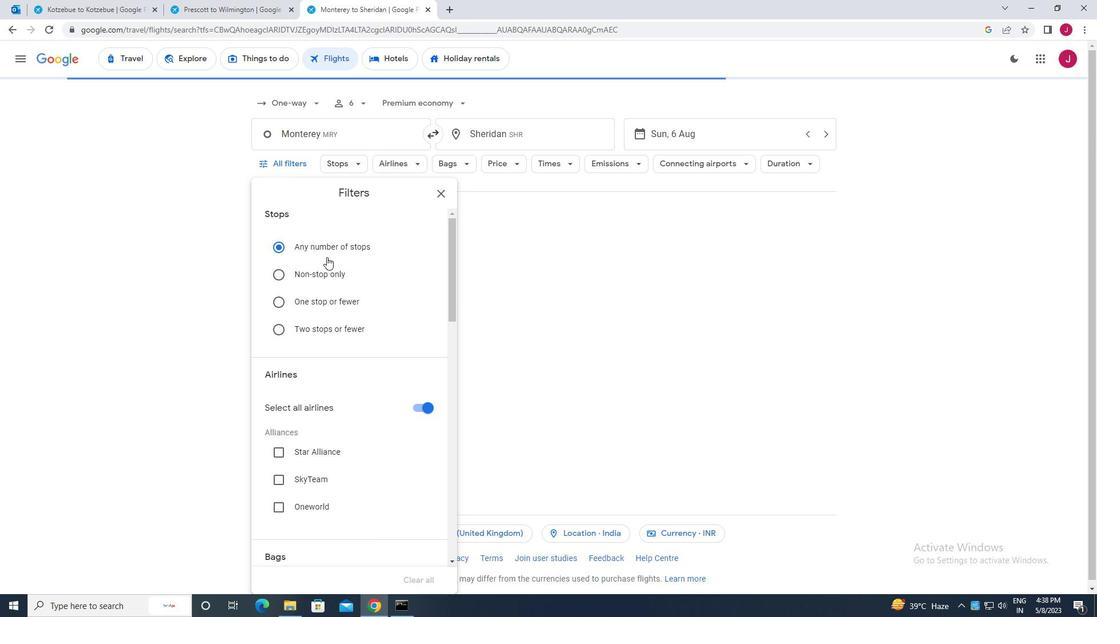 
Action: Mouse scrolled (327, 257) with delta (0, 0)
Screenshot: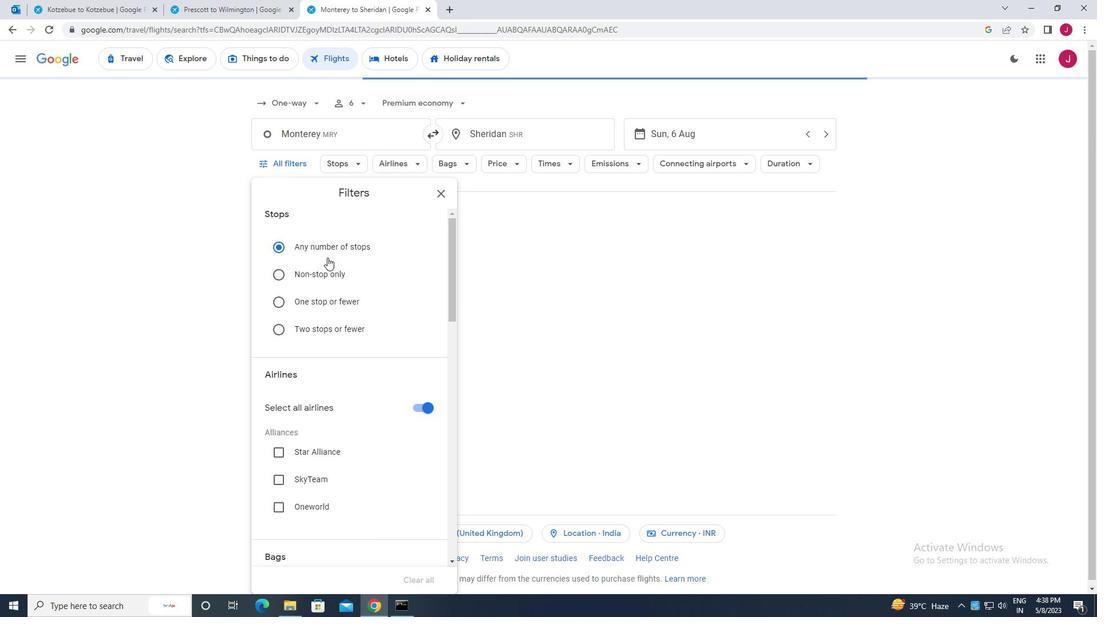 
Action: Mouse scrolled (327, 257) with delta (0, 0)
Screenshot: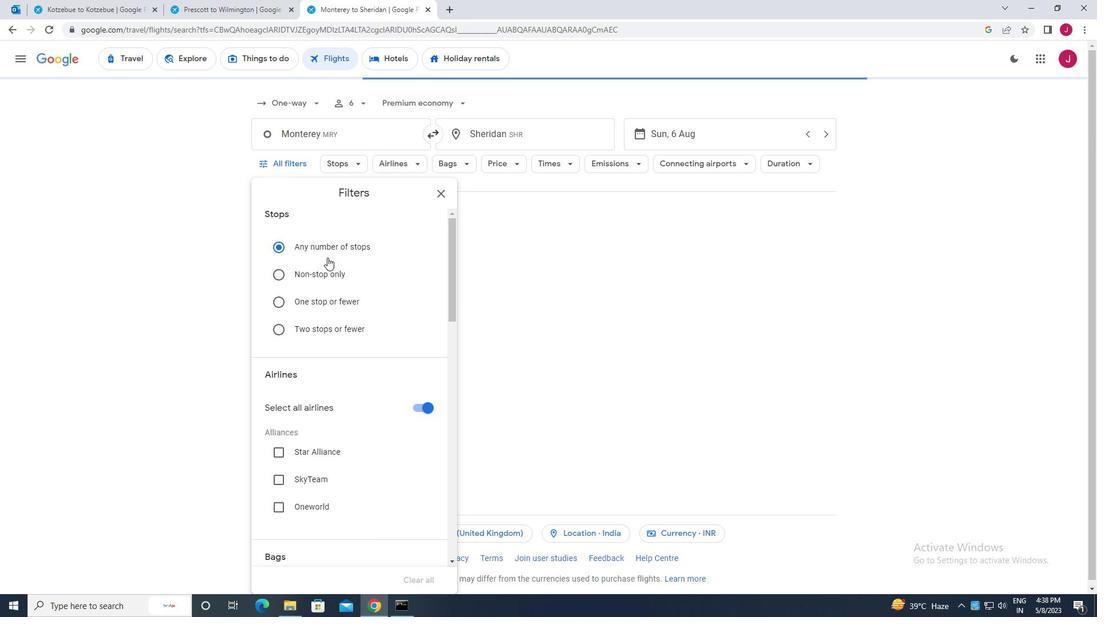 
Action: Mouse moved to (416, 232)
Screenshot: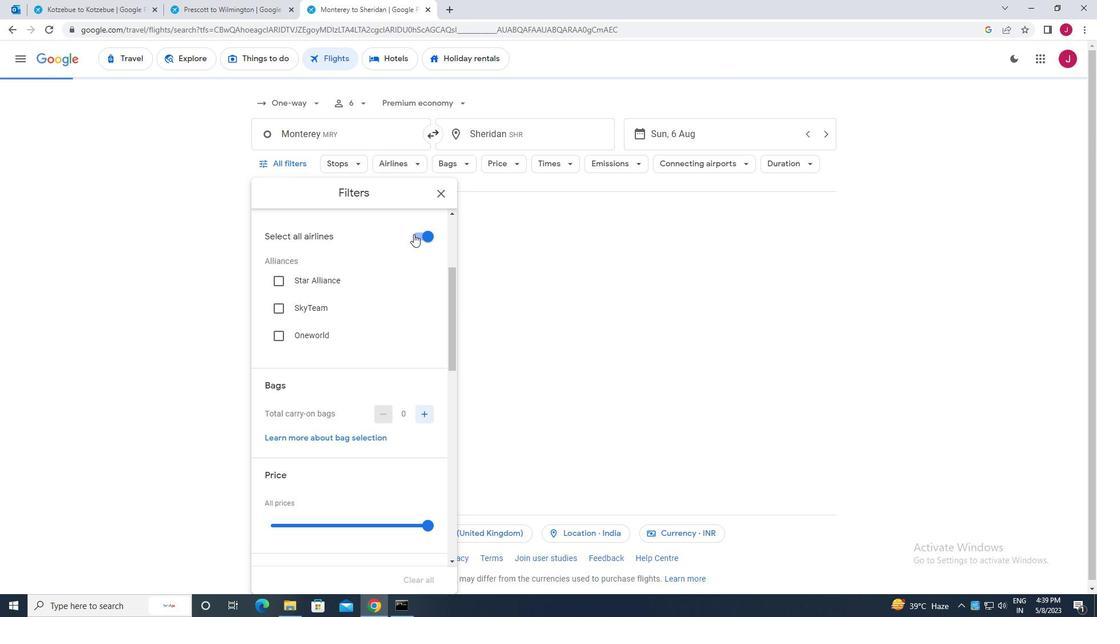 
Action: Mouse pressed left at (416, 232)
Screenshot: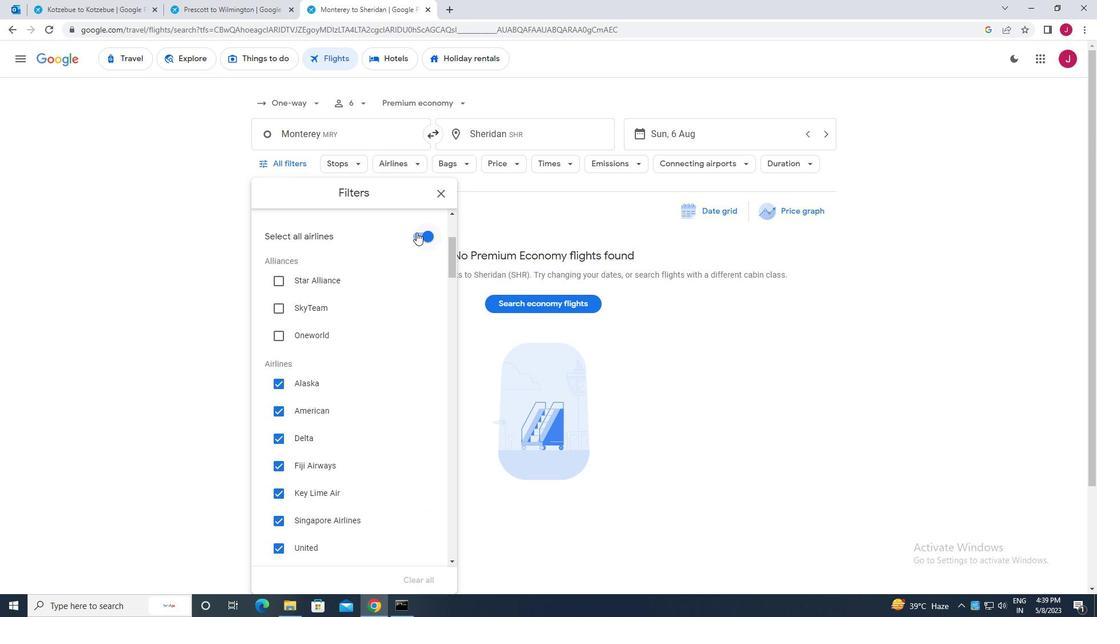 
Action: Mouse moved to (393, 306)
Screenshot: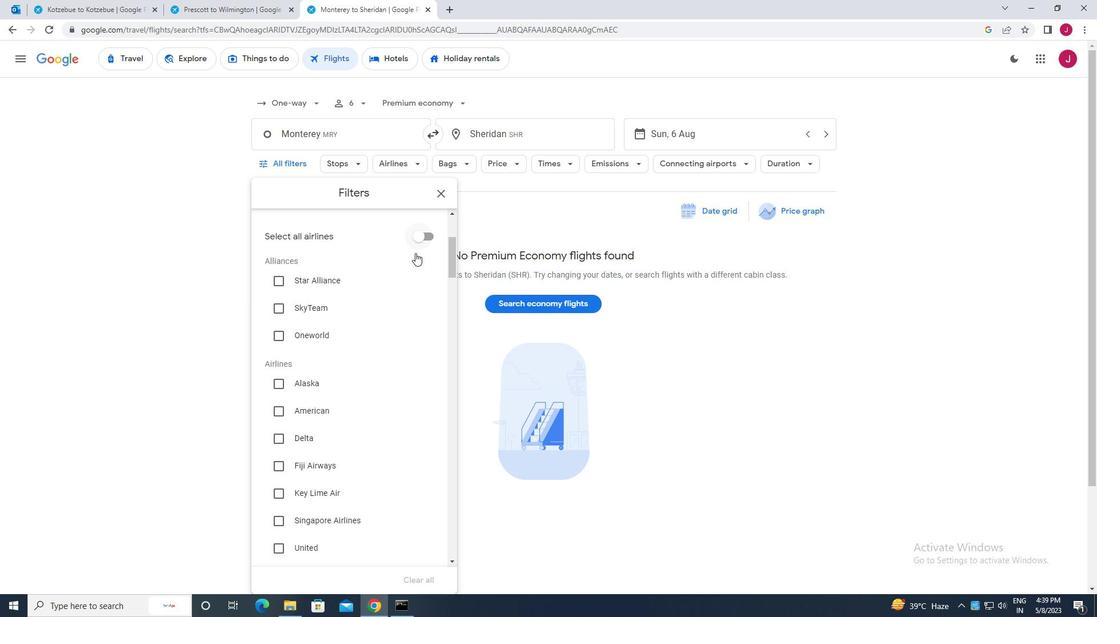 
Action: Mouse scrolled (393, 307) with delta (0, 0)
Screenshot: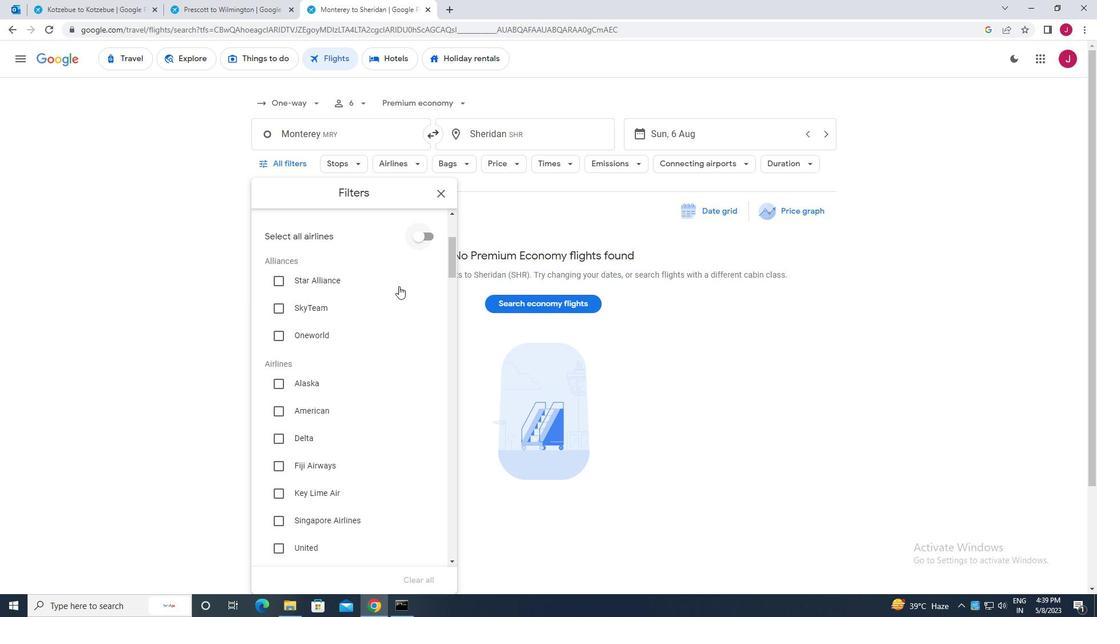 
Action: Mouse scrolled (393, 307) with delta (0, 0)
Screenshot: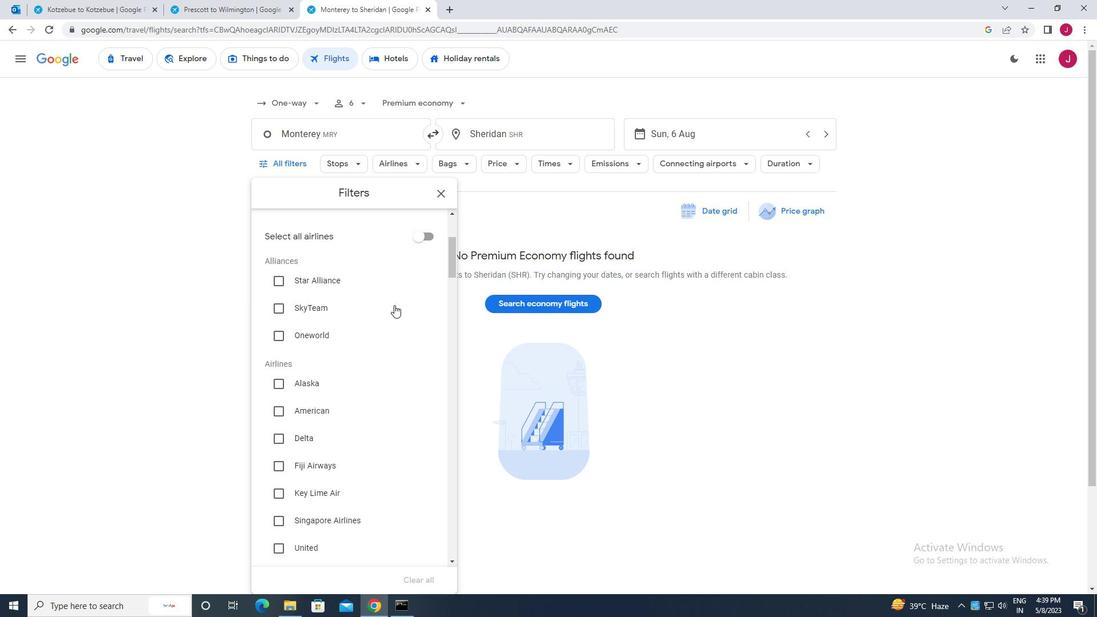 
Action: Mouse scrolled (393, 307) with delta (0, 0)
Screenshot: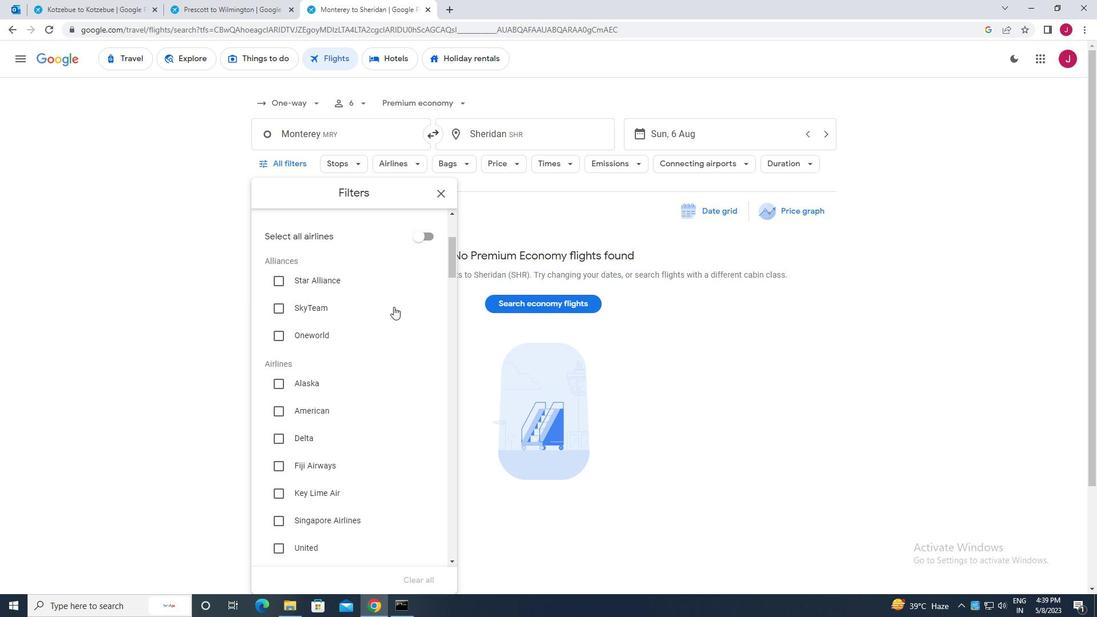 
Action: Mouse scrolled (393, 306) with delta (0, 0)
Screenshot: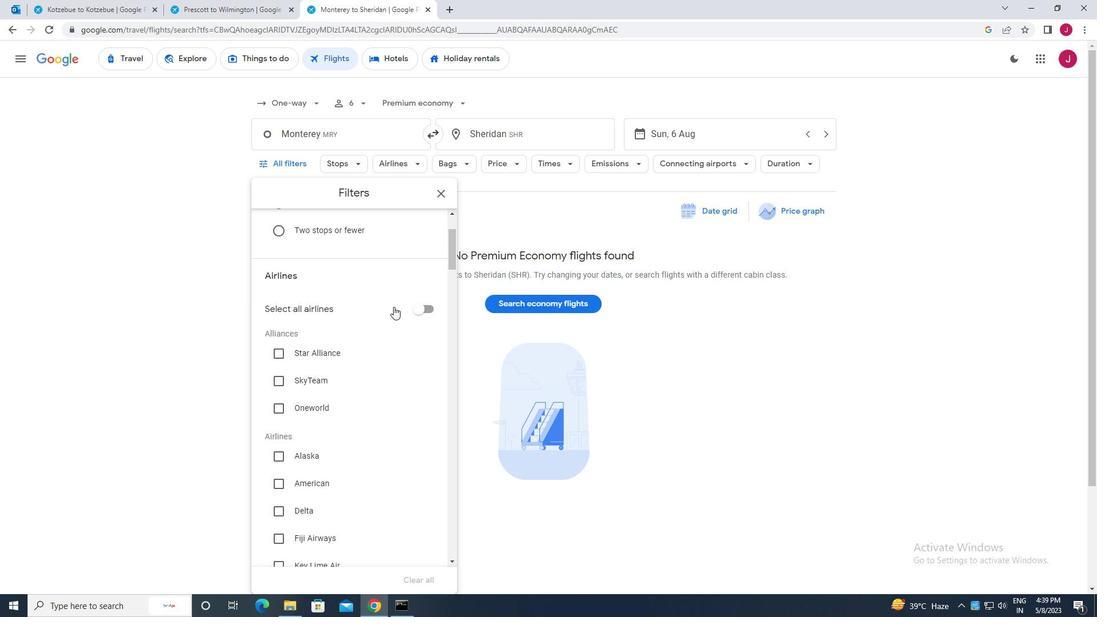 
Action: Mouse scrolled (393, 306) with delta (0, 0)
Screenshot: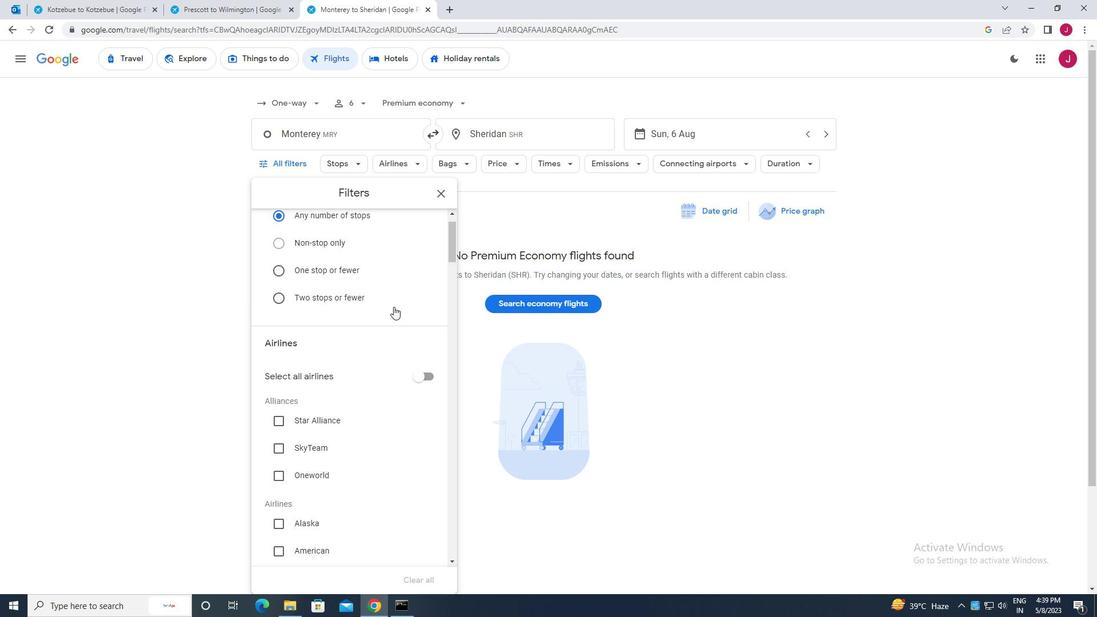 
Action: Mouse scrolled (393, 306) with delta (0, 0)
Screenshot: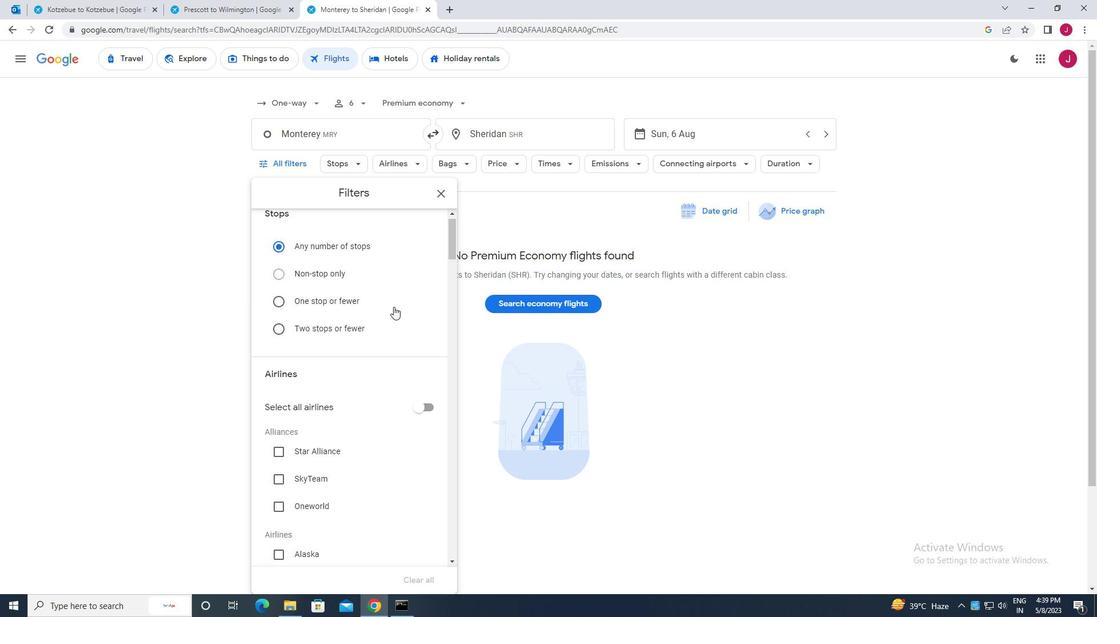 
Action: Mouse scrolled (393, 306) with delta (0, 0)
Screenshot: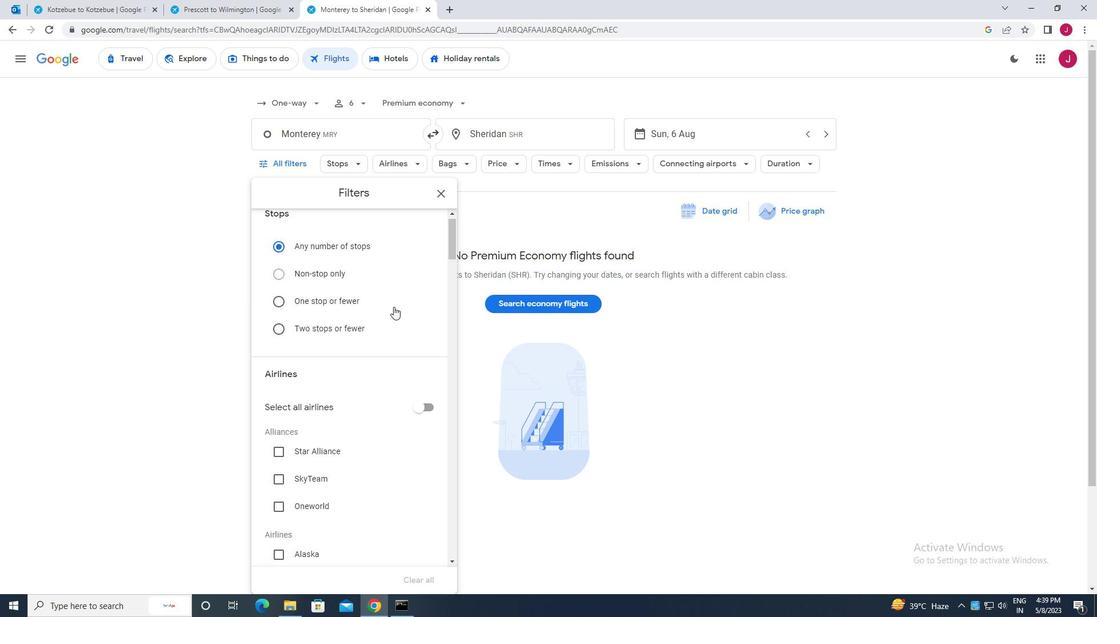 
Action: Mouse scrolled (393, 306) with delta (0, 0)
Screenshot: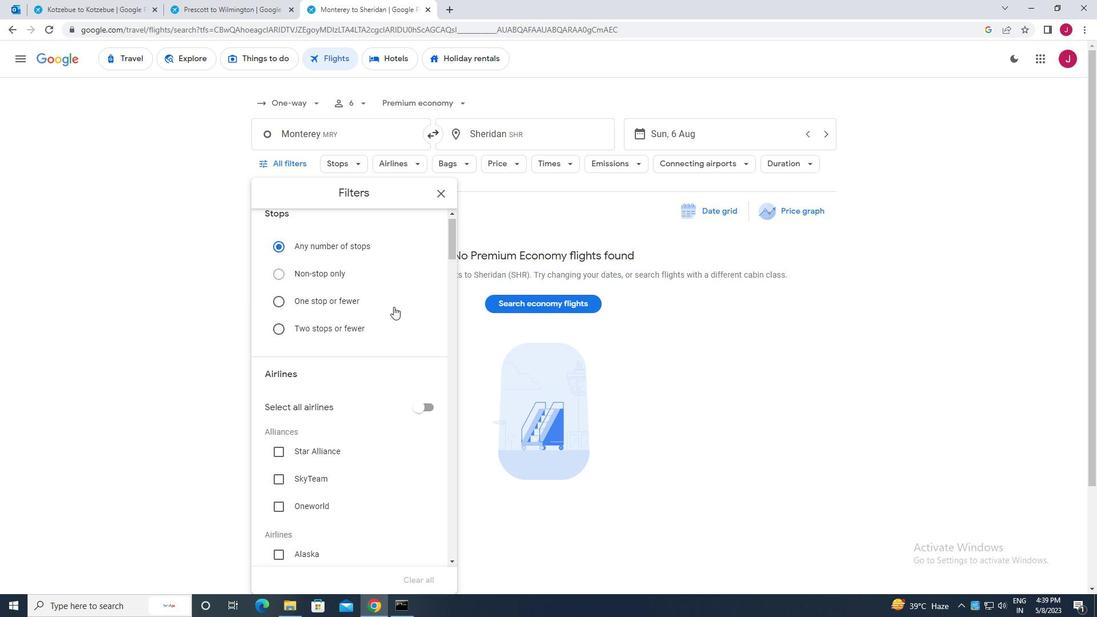 
Action: Mouse moved to (393, 306)
Screenshot: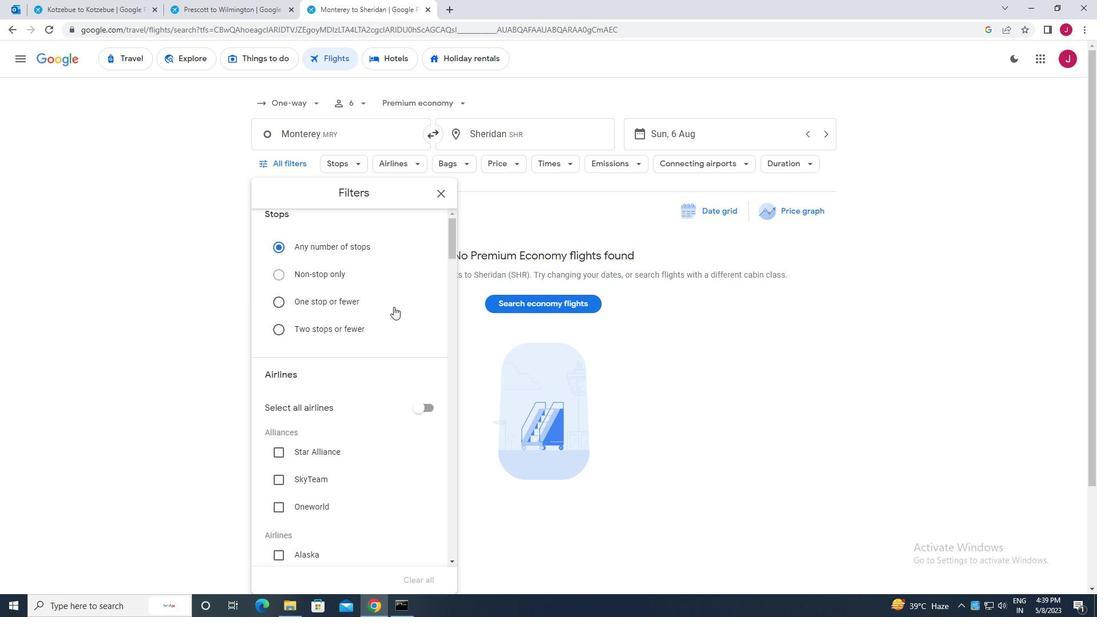
Action: Mouse scrolled (393, 306) with delta (0, 0)
Screenshot: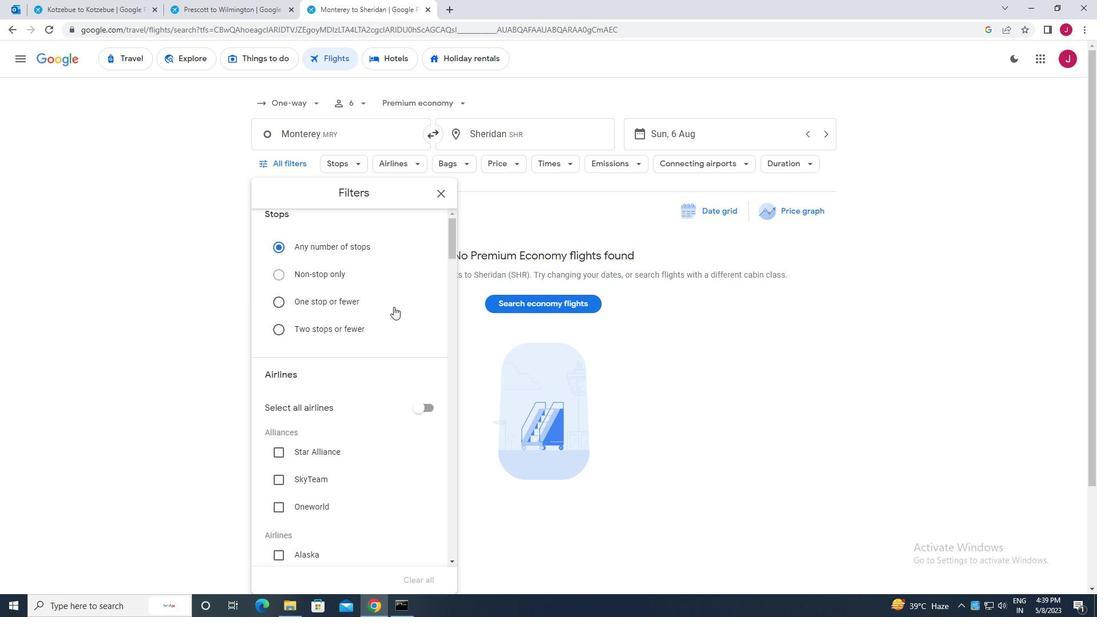 
Action: Mouse moved to (393, 306)
Screenshot: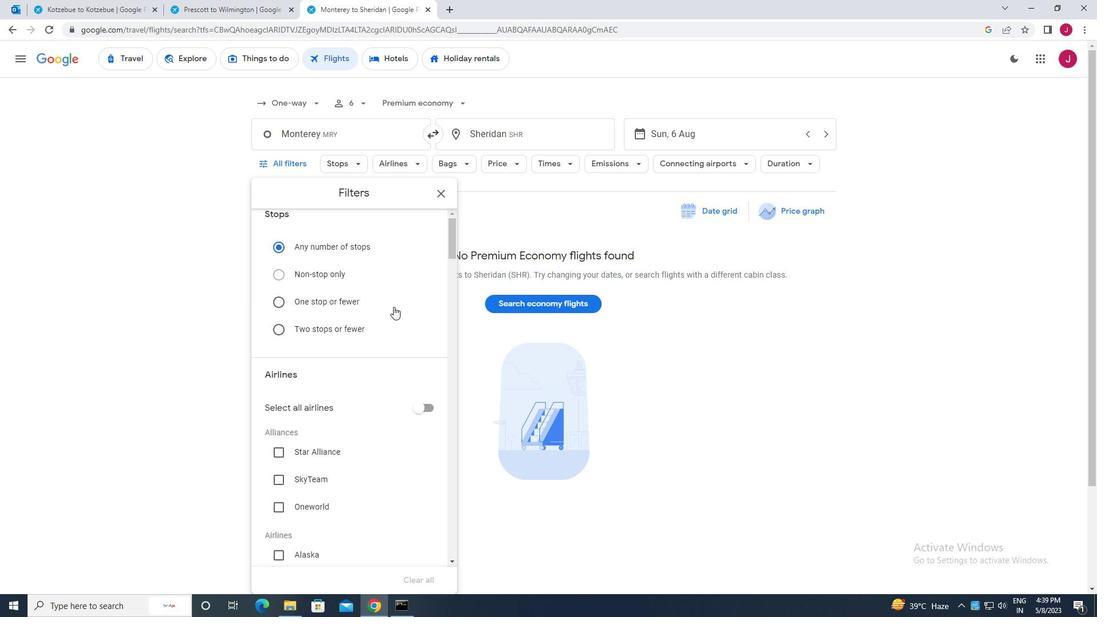 
Action: Mouse scrolled (393, 306) with delta (0, 0)
Screenshot: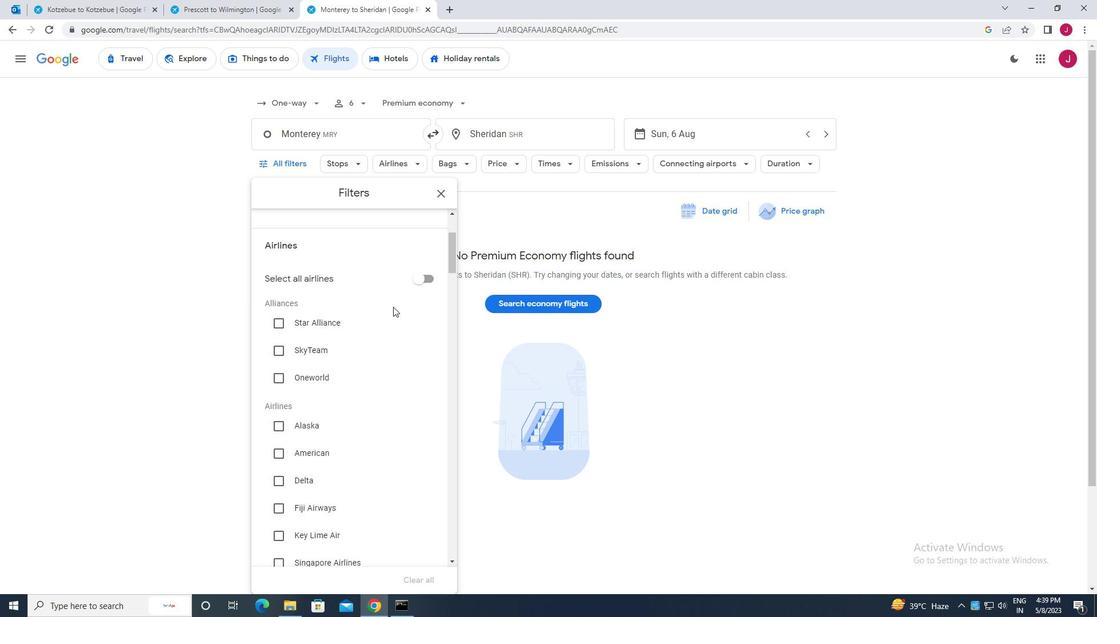 
Action: Mouse moved to (393, 308)
Screenshot: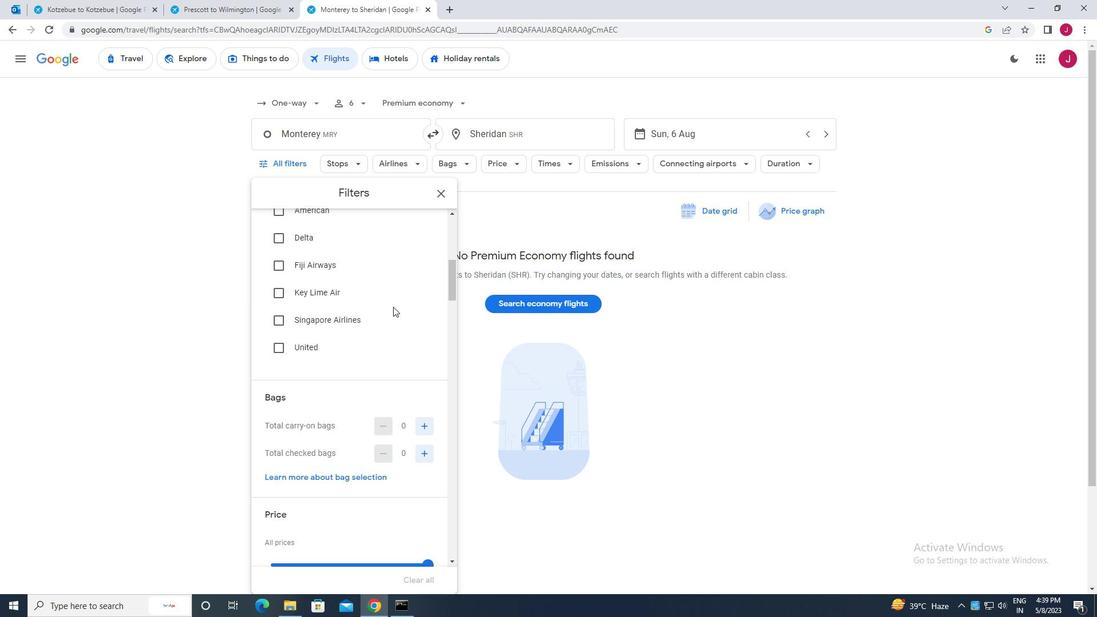
Action: Mouse scrolled (393, 307) with delta (0, 0)
Screenshot: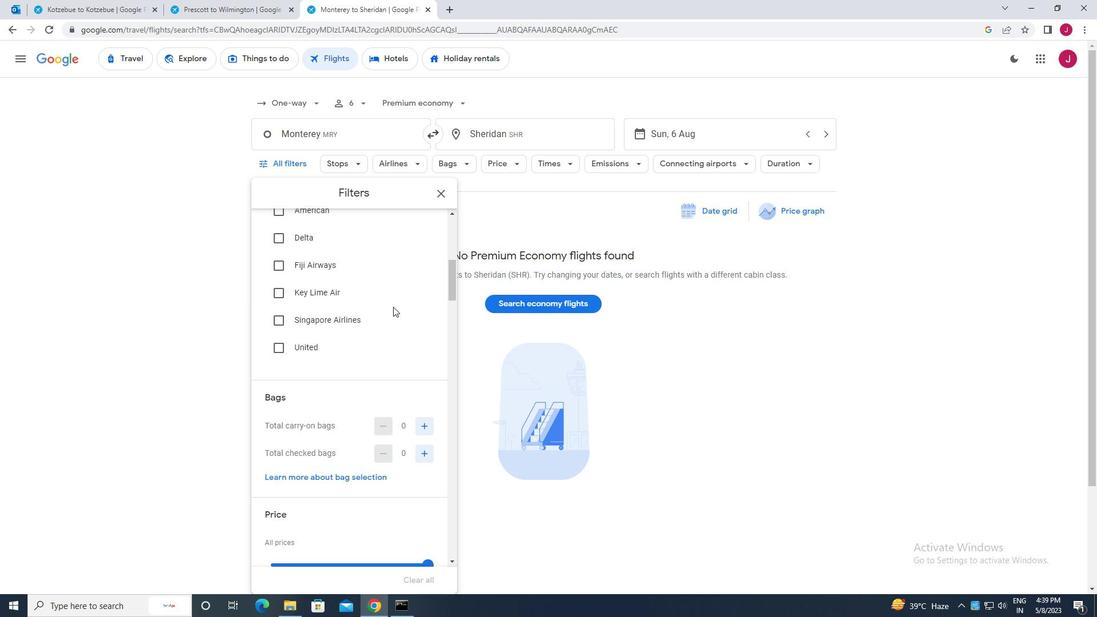 
Action: Mouse scrolled (393, 307) with delta (0, 0)
Screenshot: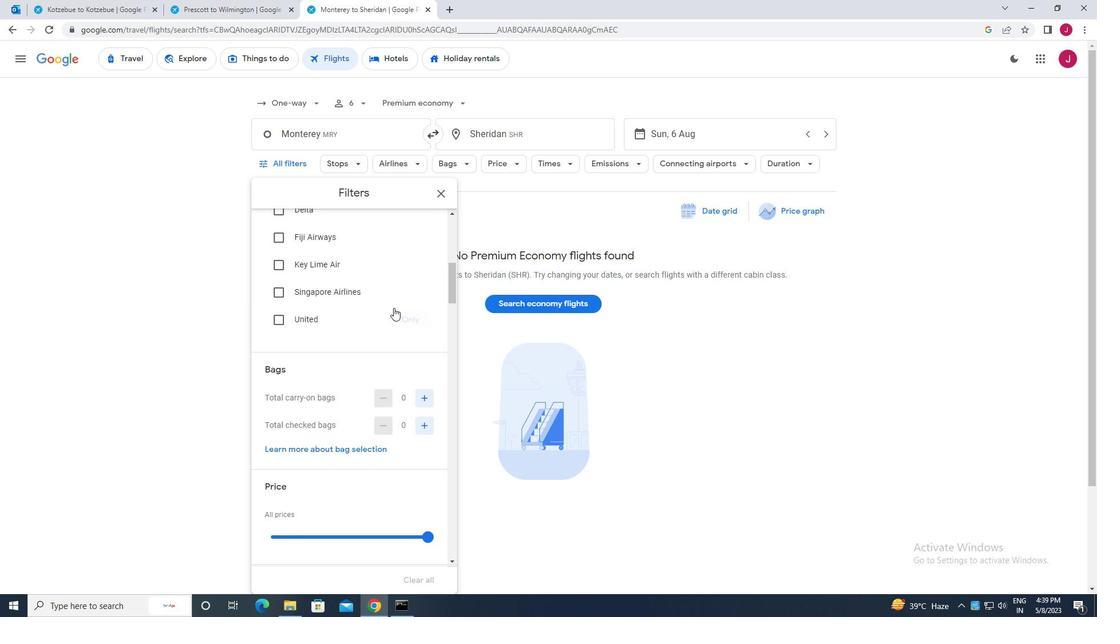 
Action: Mouse moved to (426, 307)
Screenshot: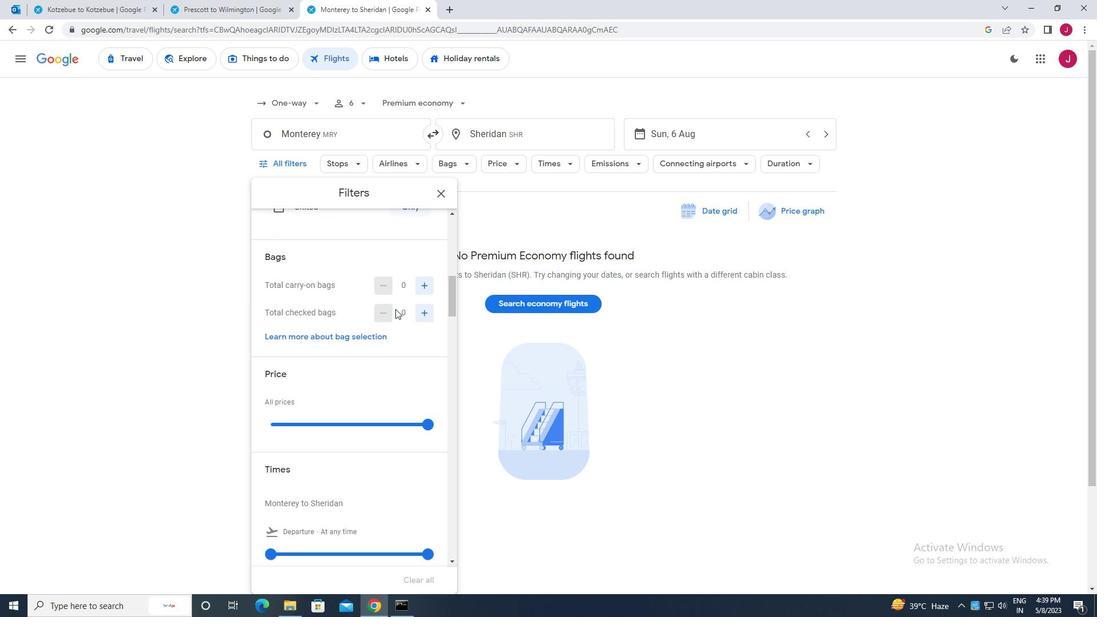 
Action: Mouse pressed left at (426, 307)
Screenshot: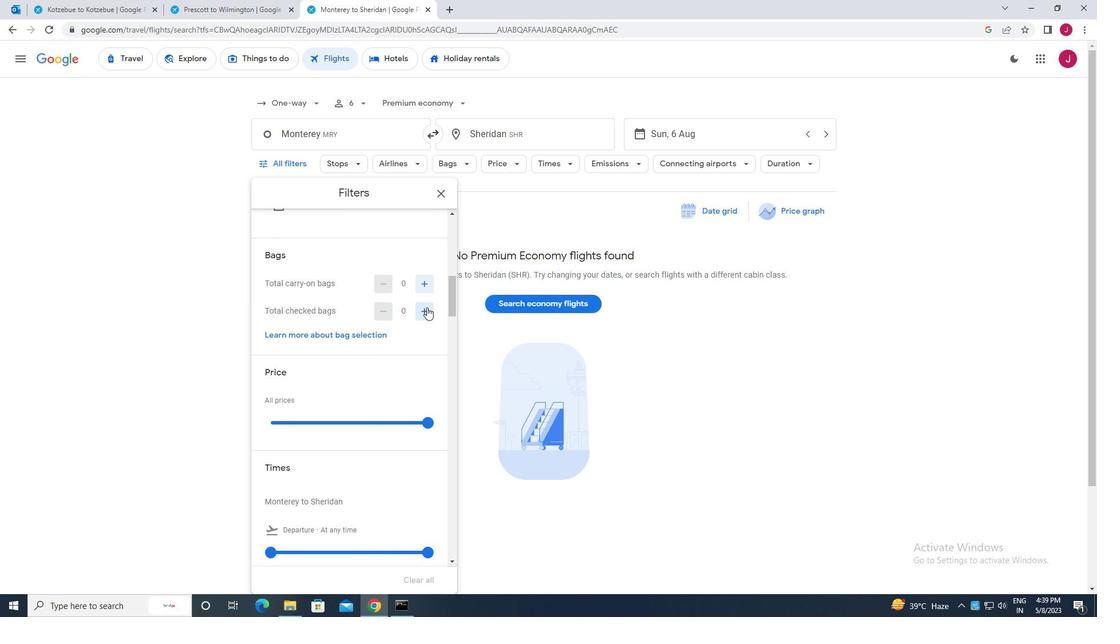 
Action: Mouse moved to (413, 312)
Screenshot: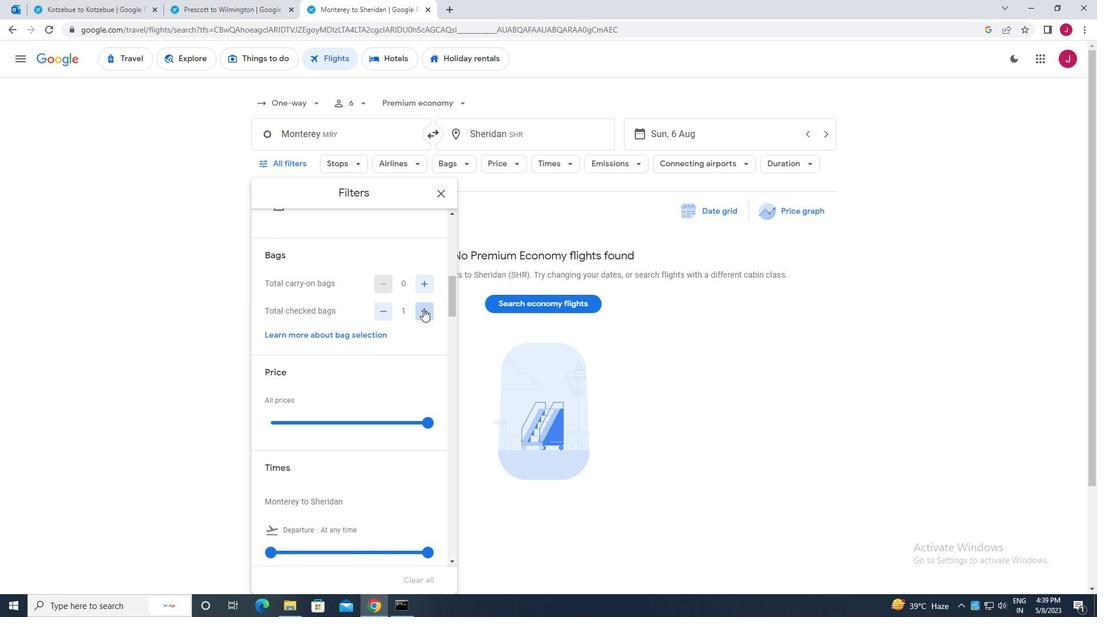 
Action: Mouse scrolled (413, 311) with delta (0, 0)
Screenshot: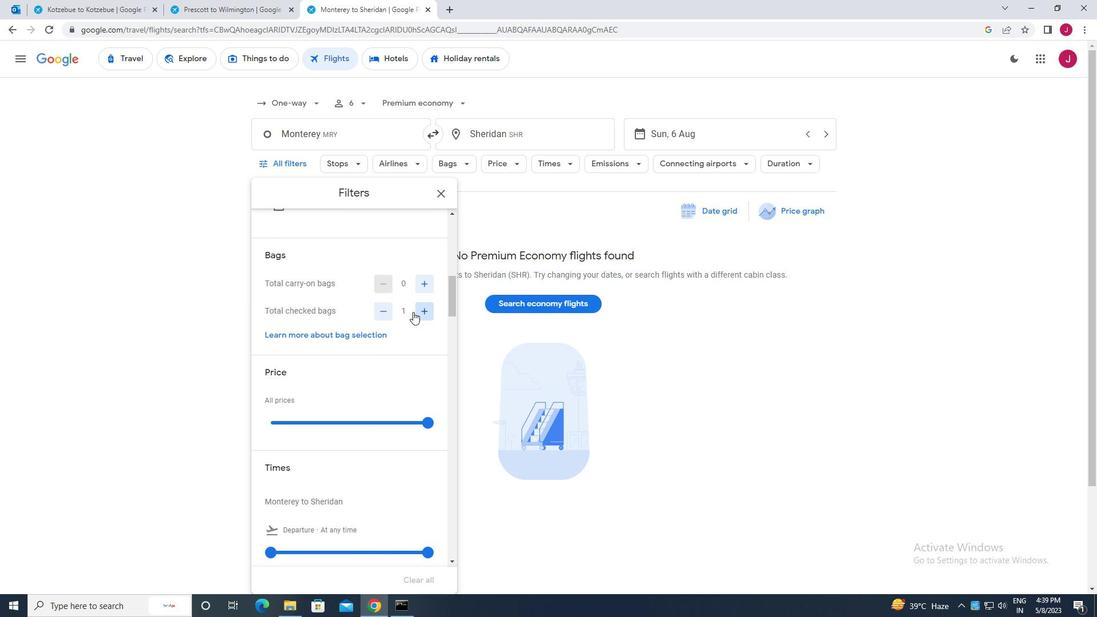 
Action: Mouse scrolled (413, 311) with delta (0, 0)
Screenshot: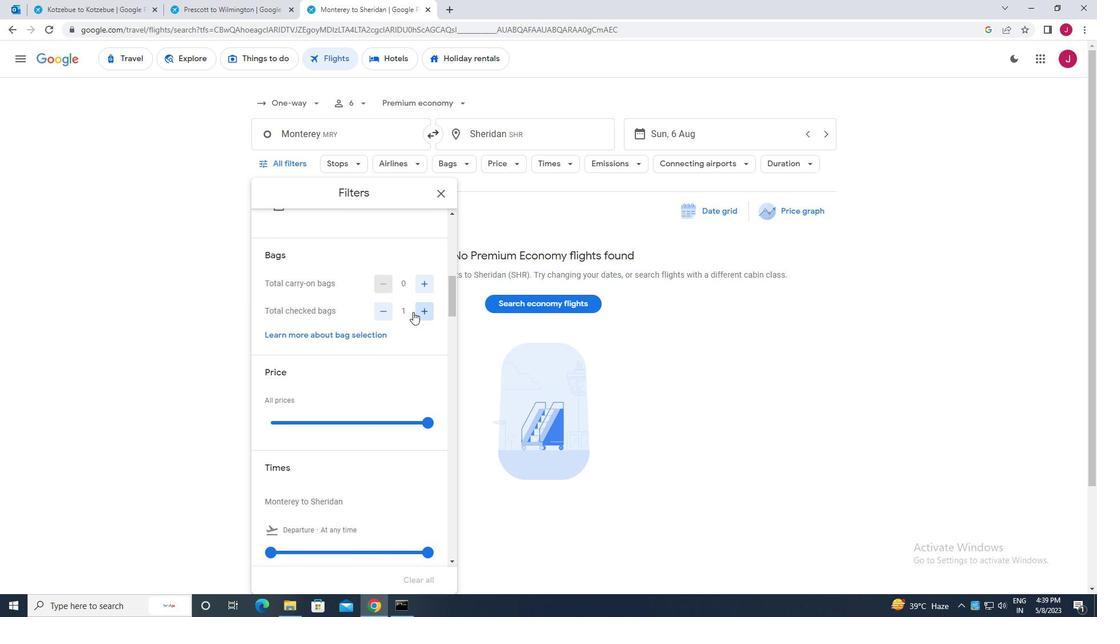 
Action: Mouse scrolled (413, 311) with delta (0, 0)
Screenshot: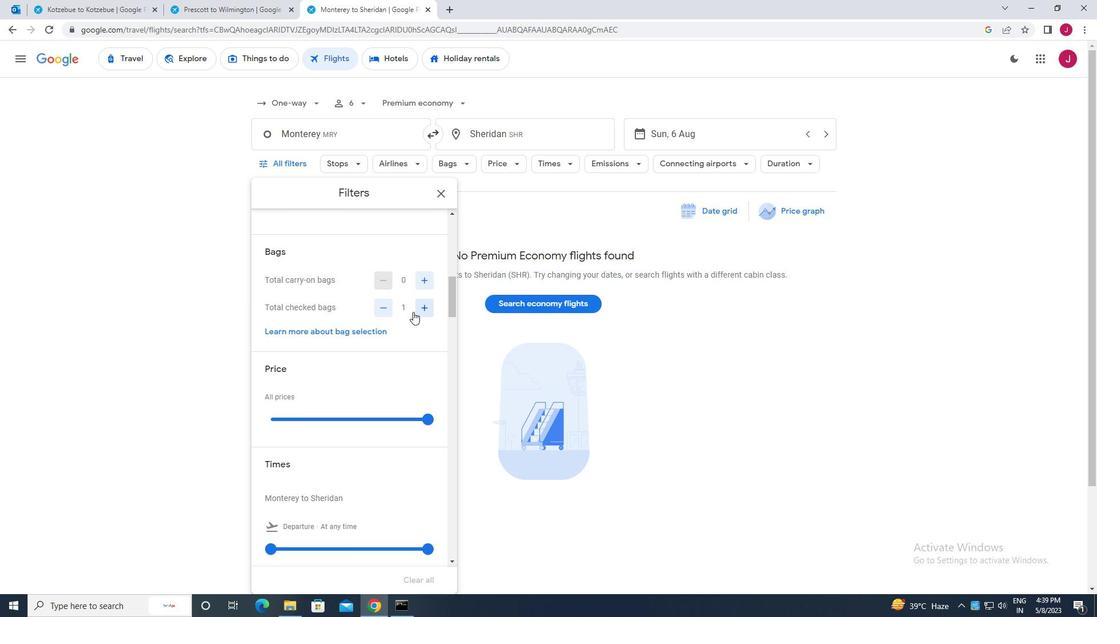 
Action: Mouse moved to (431, 251)
Screenshot: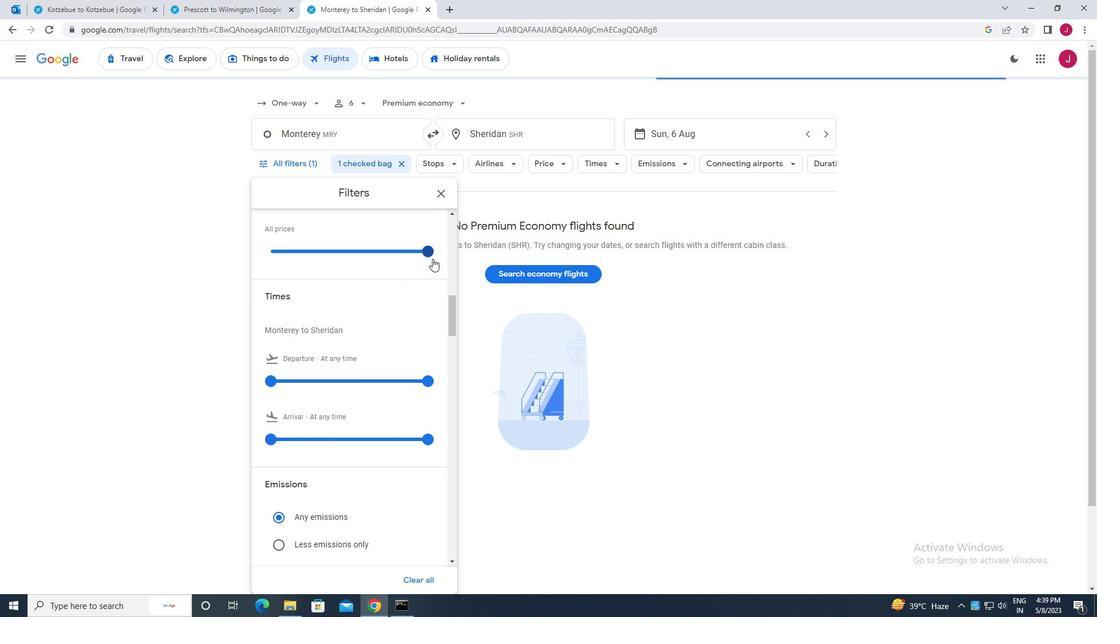 
Action: Mouse pressed left at (431, 251)
Screenshot: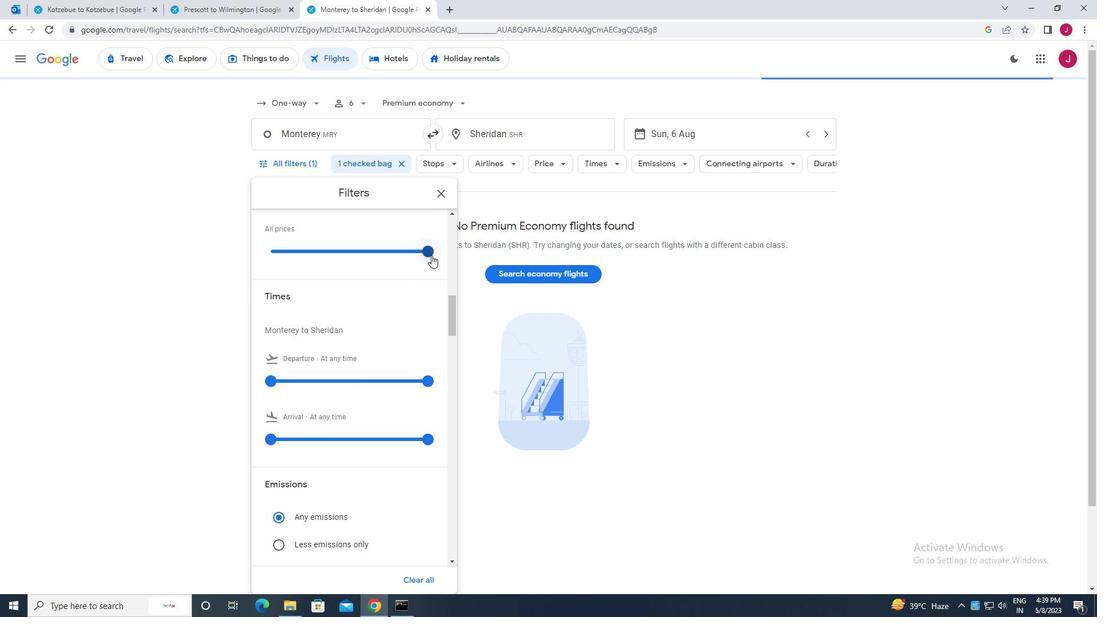 
Action: Mouse moved to (274, 248)
Screenshot: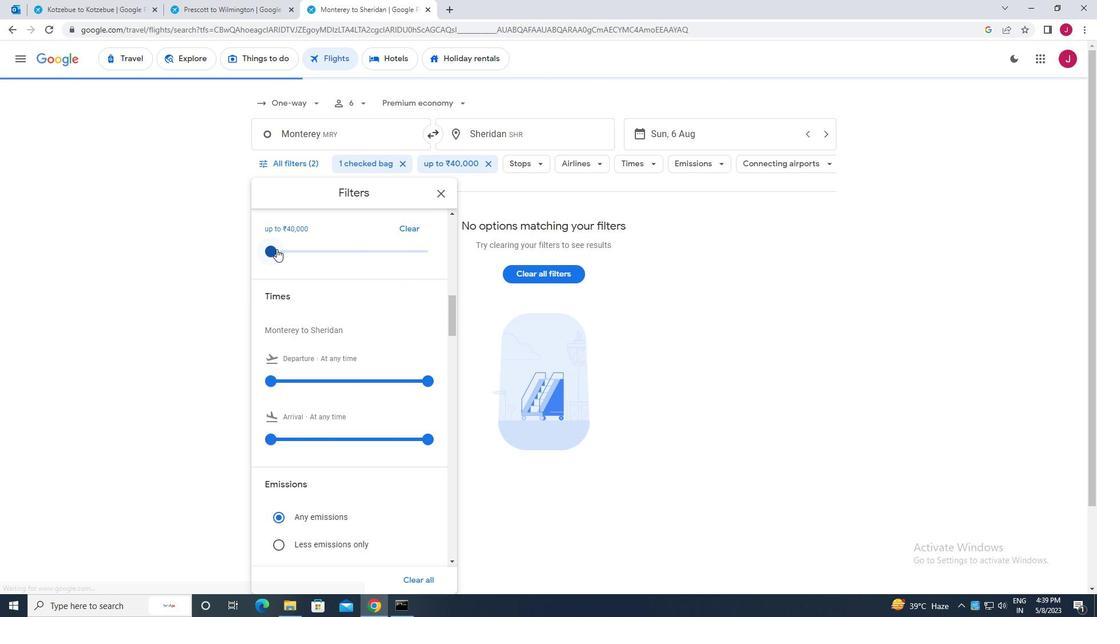 
Action: Mouse pressed left at (274, 248)
Screenshot: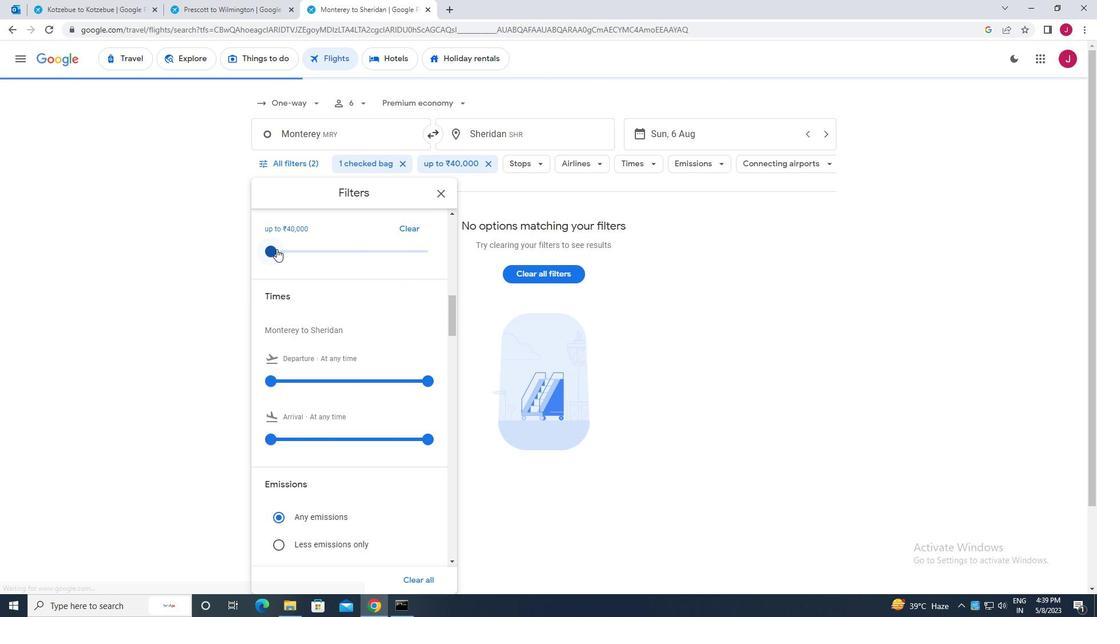 
Action: Mouse moved to (330, 278)
Screenshot: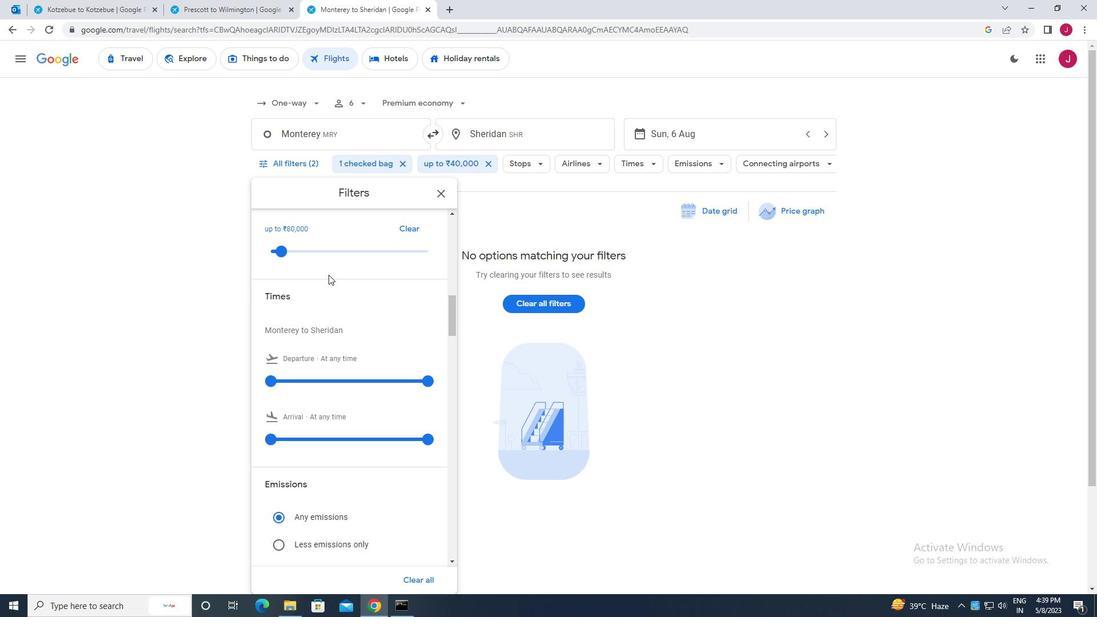 
Action: Mouse scrolled (330, 277) with delta (0, 0)
Screenshot: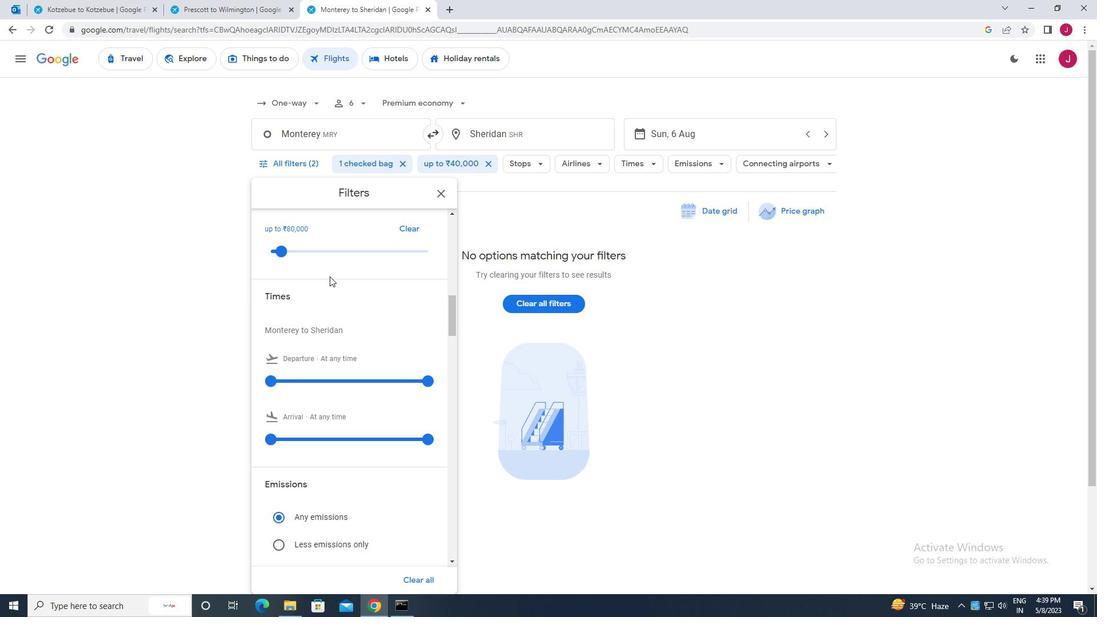 
Action: Mouse moved to (269, 321)
Screenshot: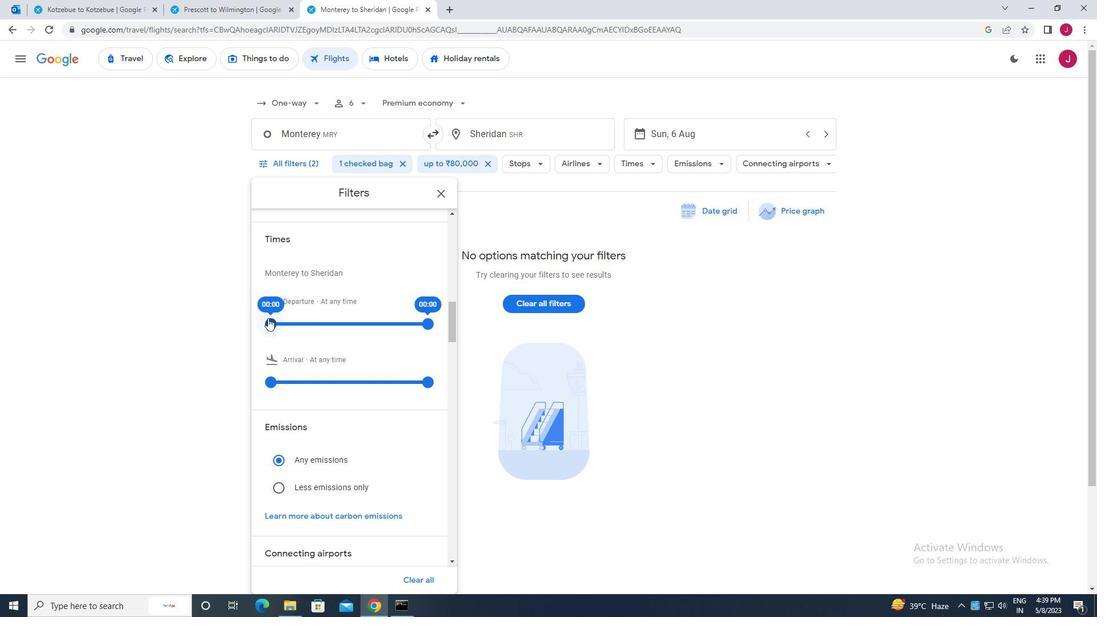 
Action: Mouse pressed left at (269, 321)
Screenshot: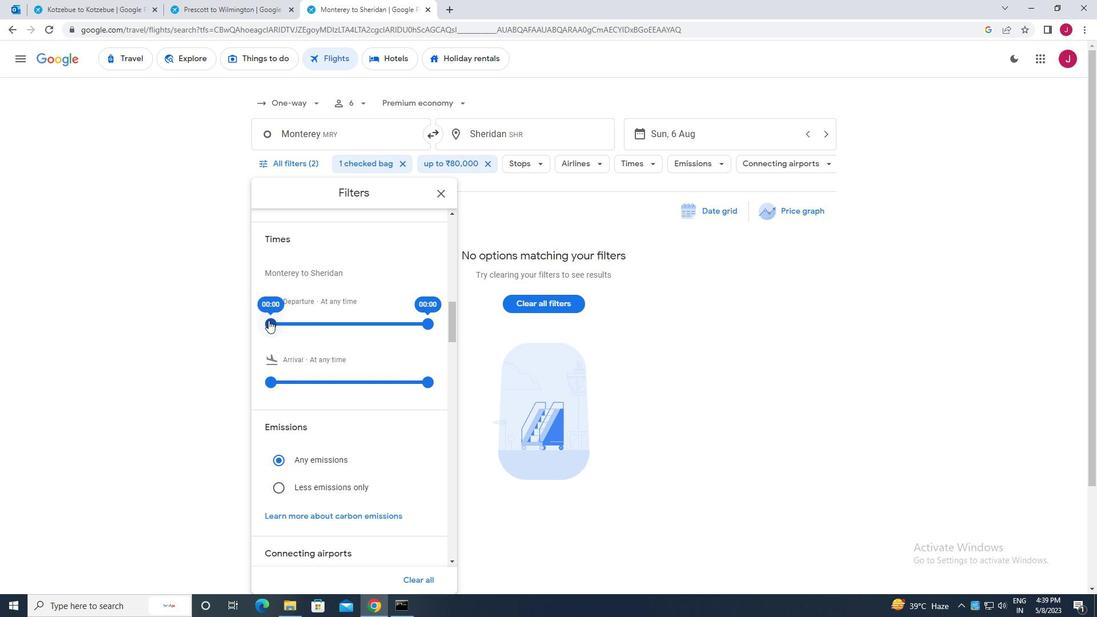 
Action: Mouse moved to (426, 326)
Screenshot: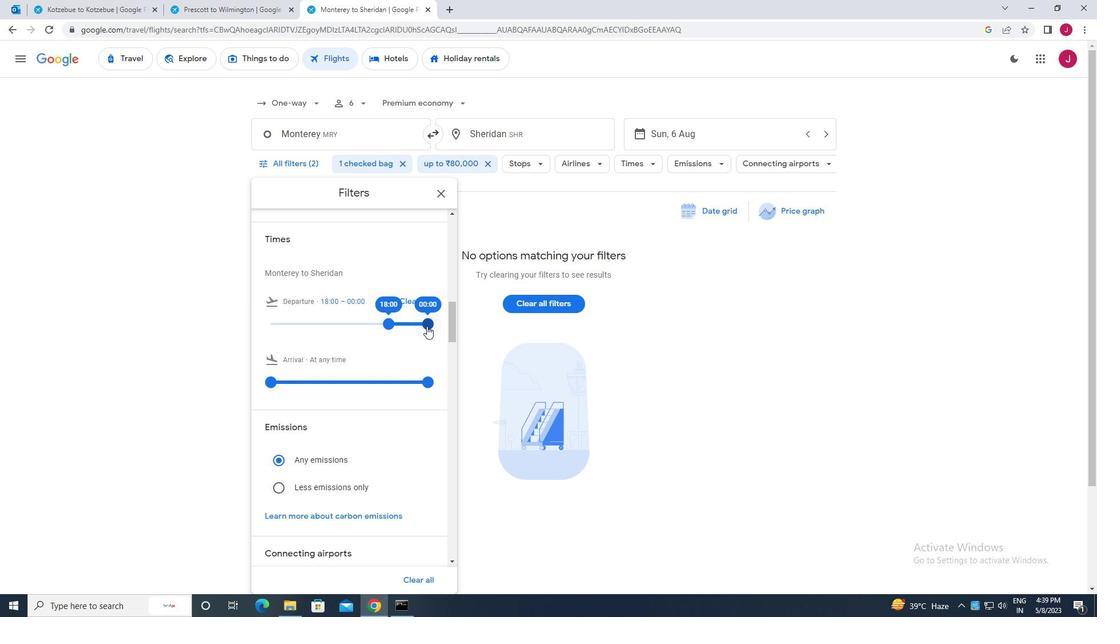 
Action: Mouse pressed left at (426, 326)
Screenshot: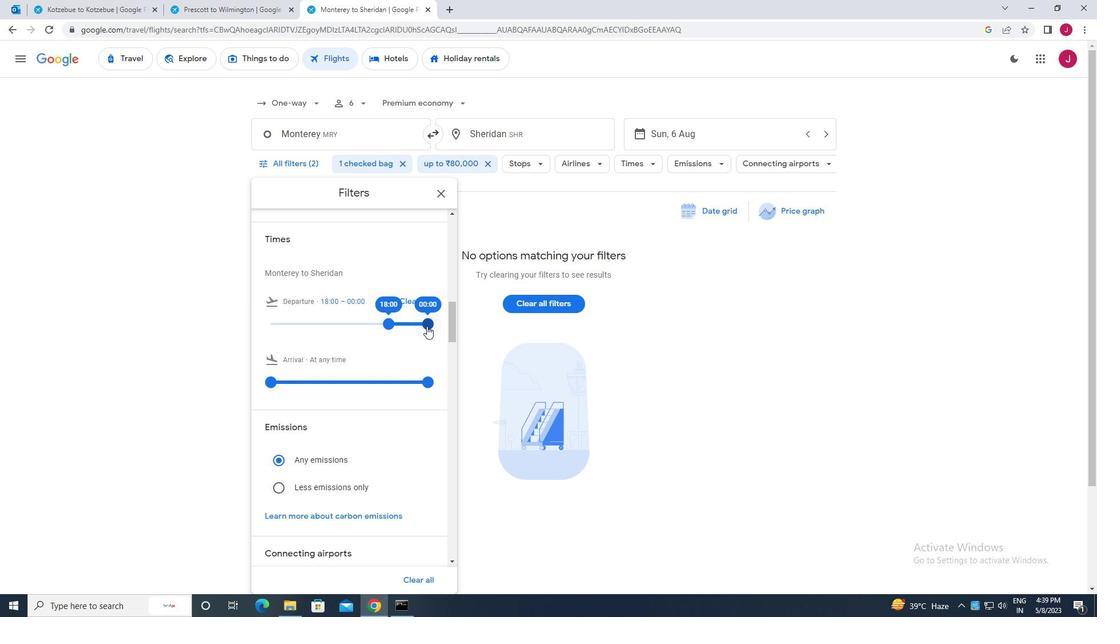 
Action: Mouse moved to (437, 198)
Screenshot: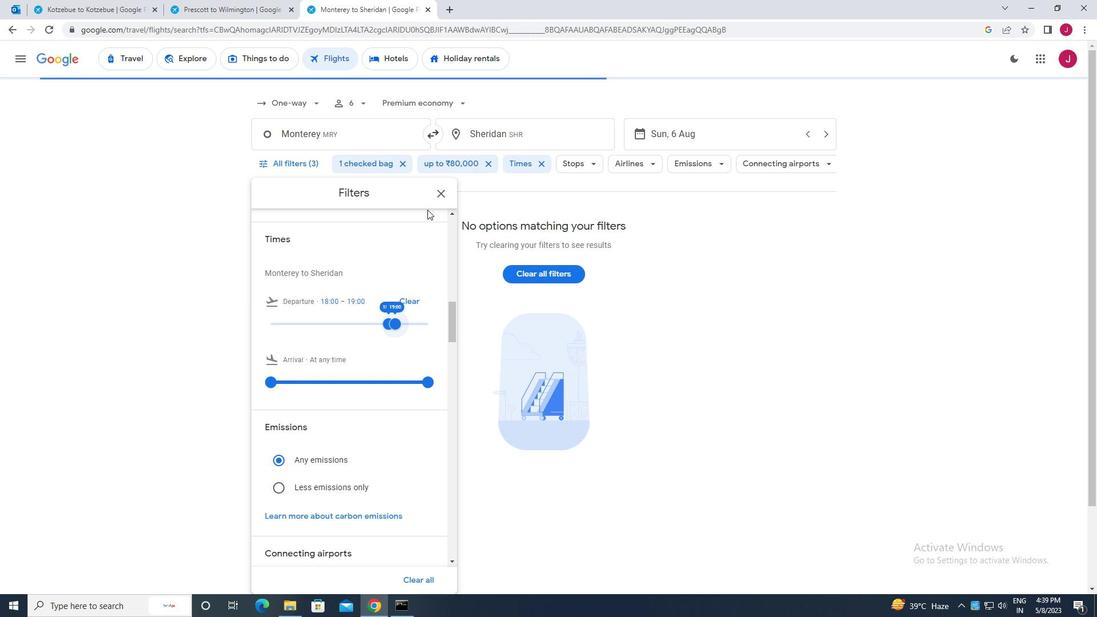 
Action: Mouse pressed left at (437, 198)
Screenshot: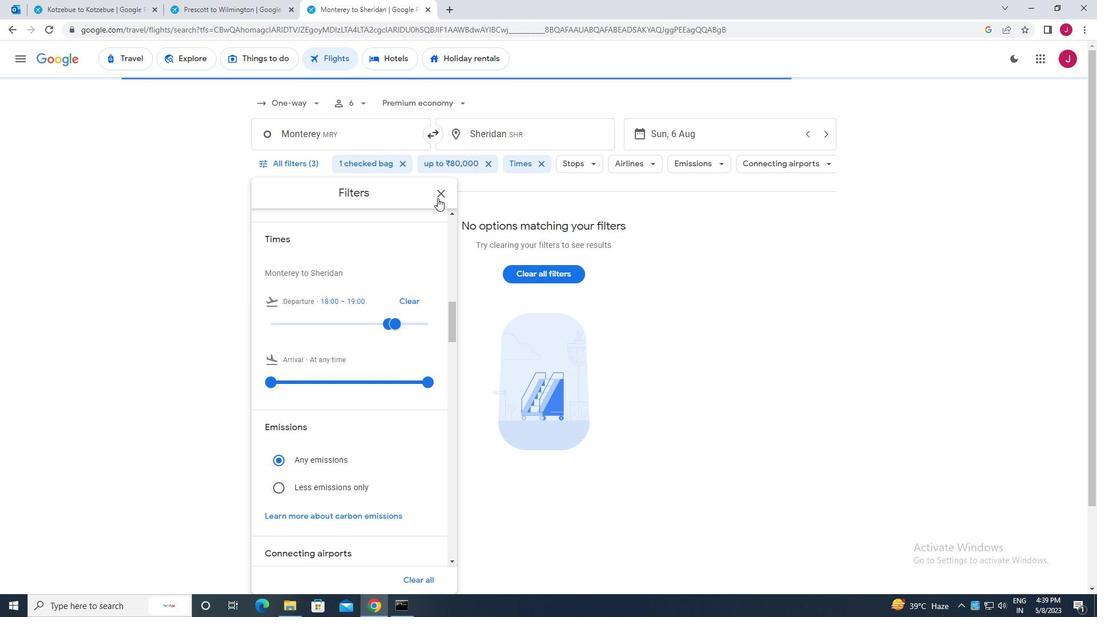 
Action: Mouse moved to (430, 199)
Screenshot: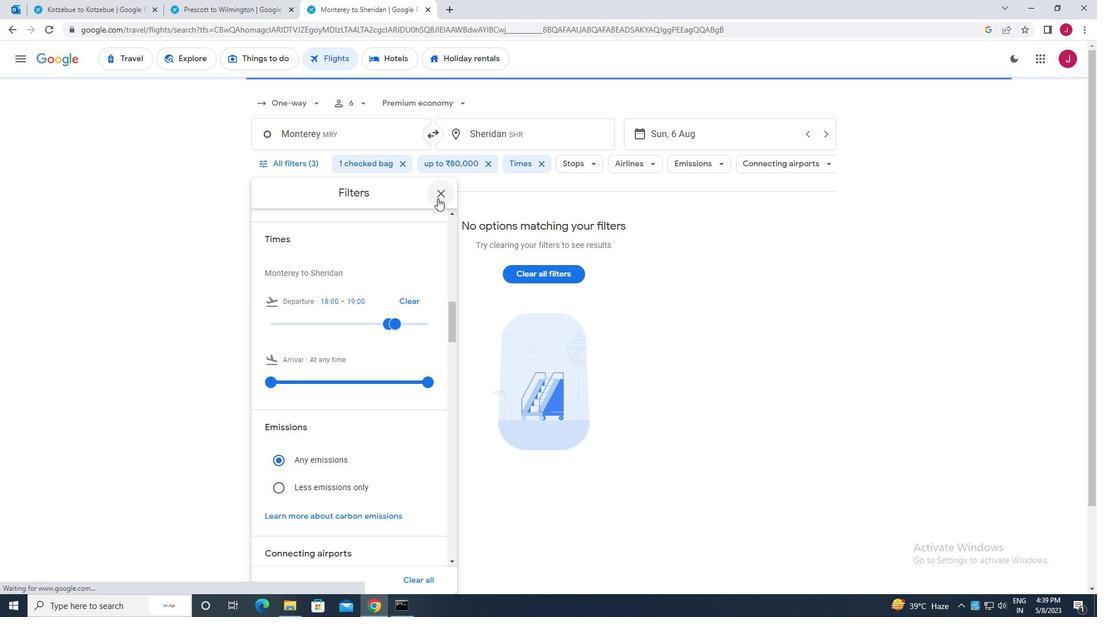 
